 Task: Look for space in Llallagua, Bolivia from 1st July, 2023 to 9th July, 2023 for 2 adults in price range Rs.8000 to Rs.15000. Place can be entire place with 1  bedroom having 1 bed and 1 bathroom. Property type can be house. Booking option can be shelf check-in. Required host language is English.
Action: Mouse moved to (737, 132)
Screenshot: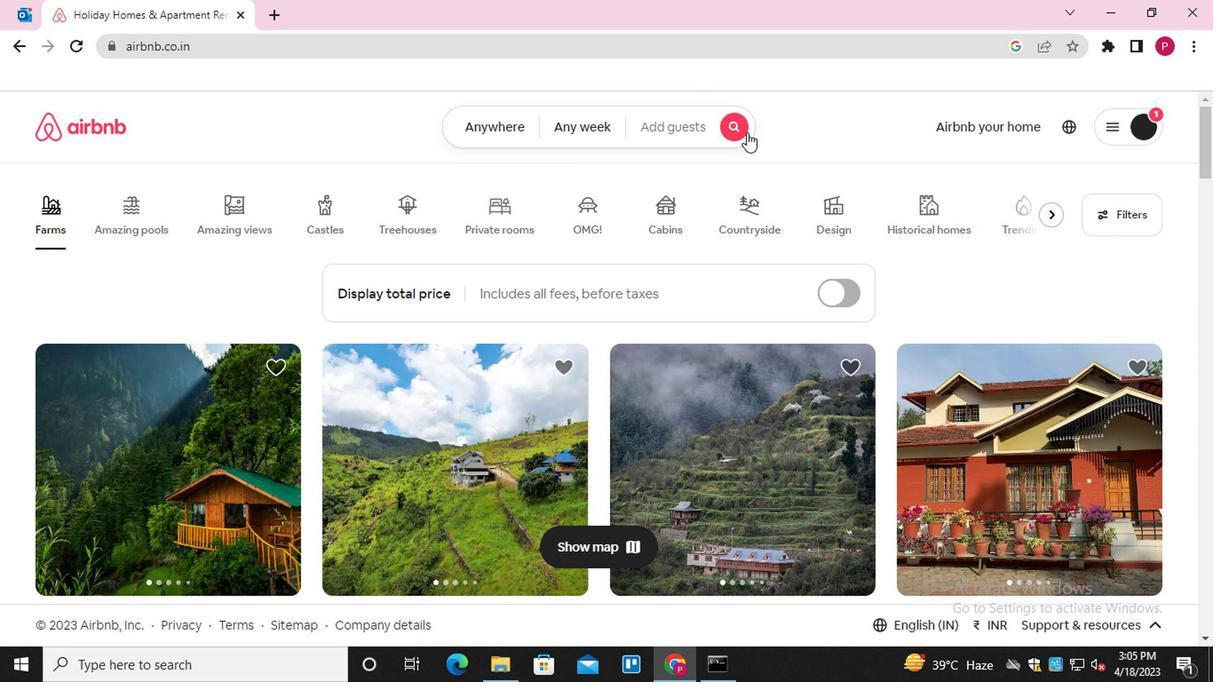 
Action: Mouse pressed left at (737, 132)
Screenshot: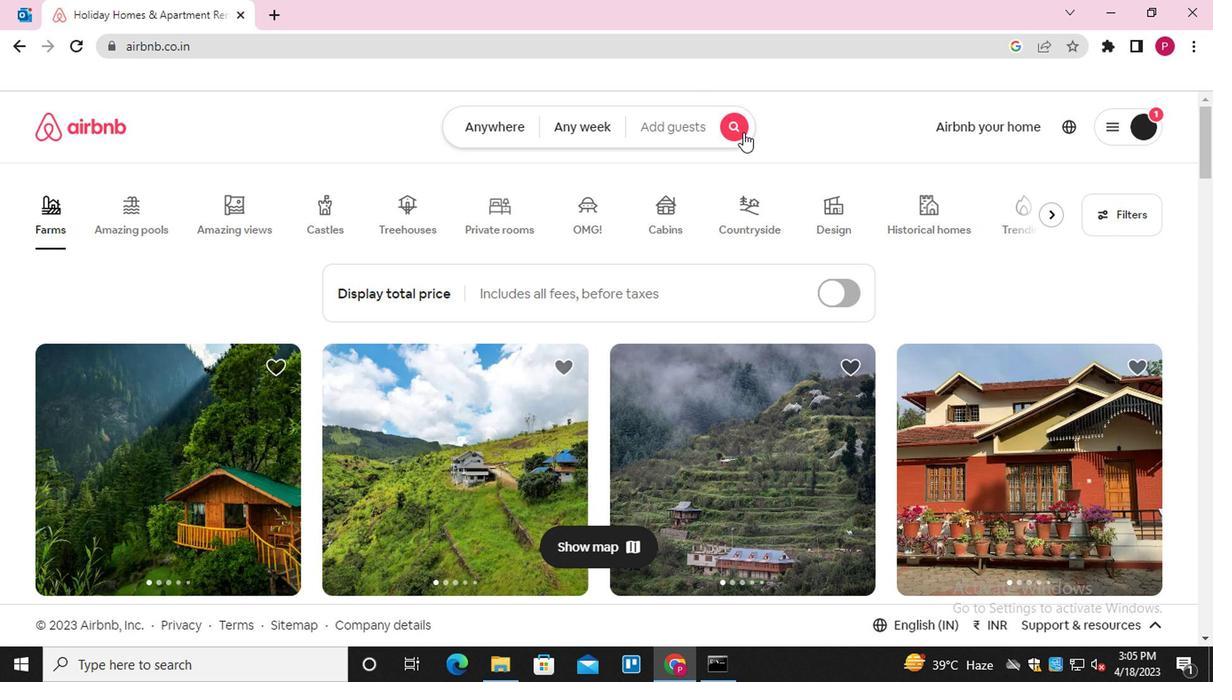 
Action: Mouse moved to (327, 206)
Screenshot: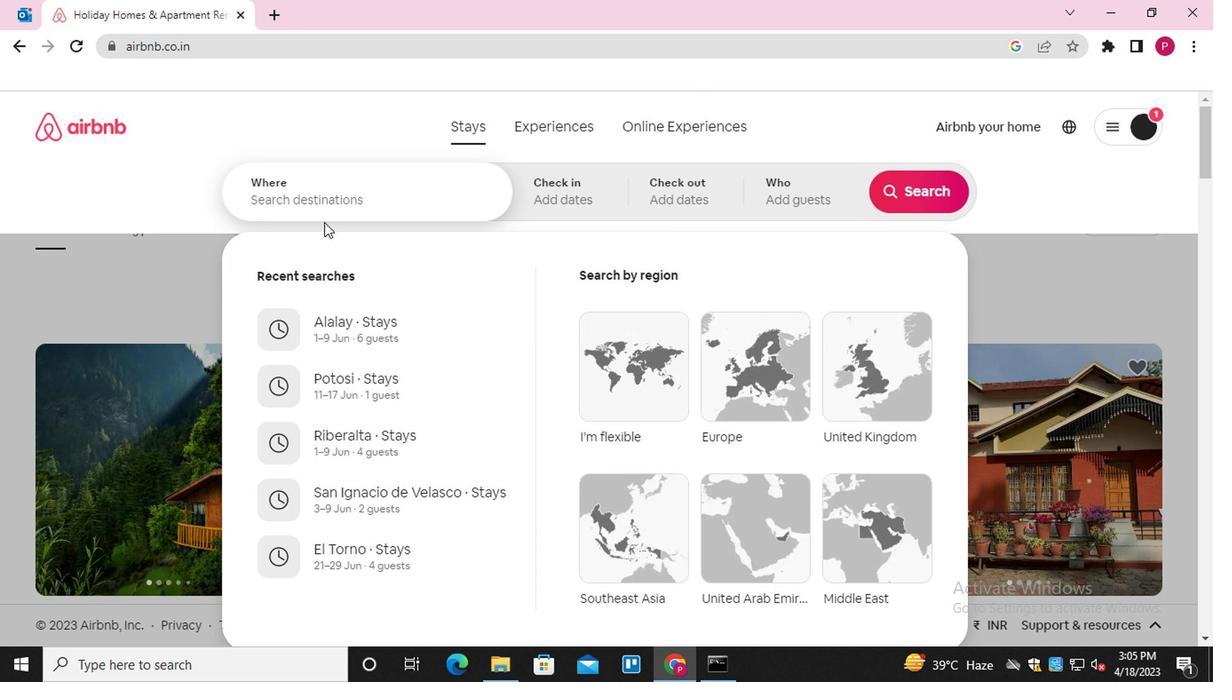 
Action: Mouse pressed left at (327, 206)
Screenshot: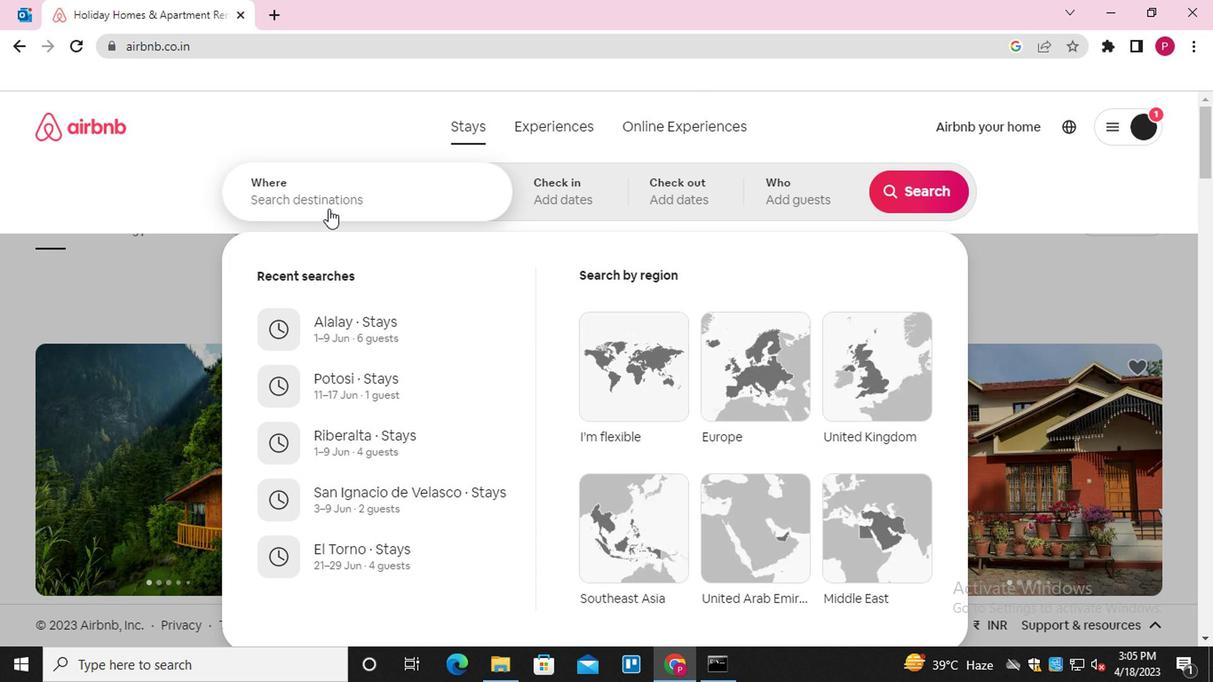 
Action: Key pressed <Key.shift>LLALLA
Screenshot: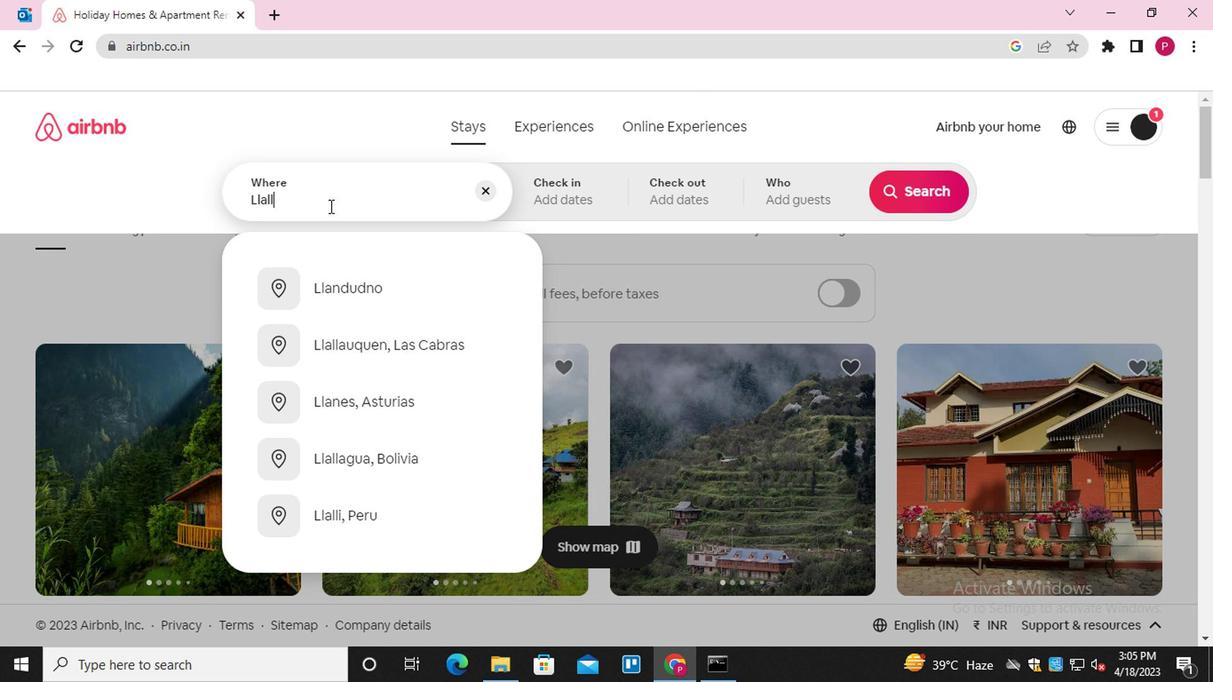 
Action: Mouse moved to (408, 346)
Screenshot: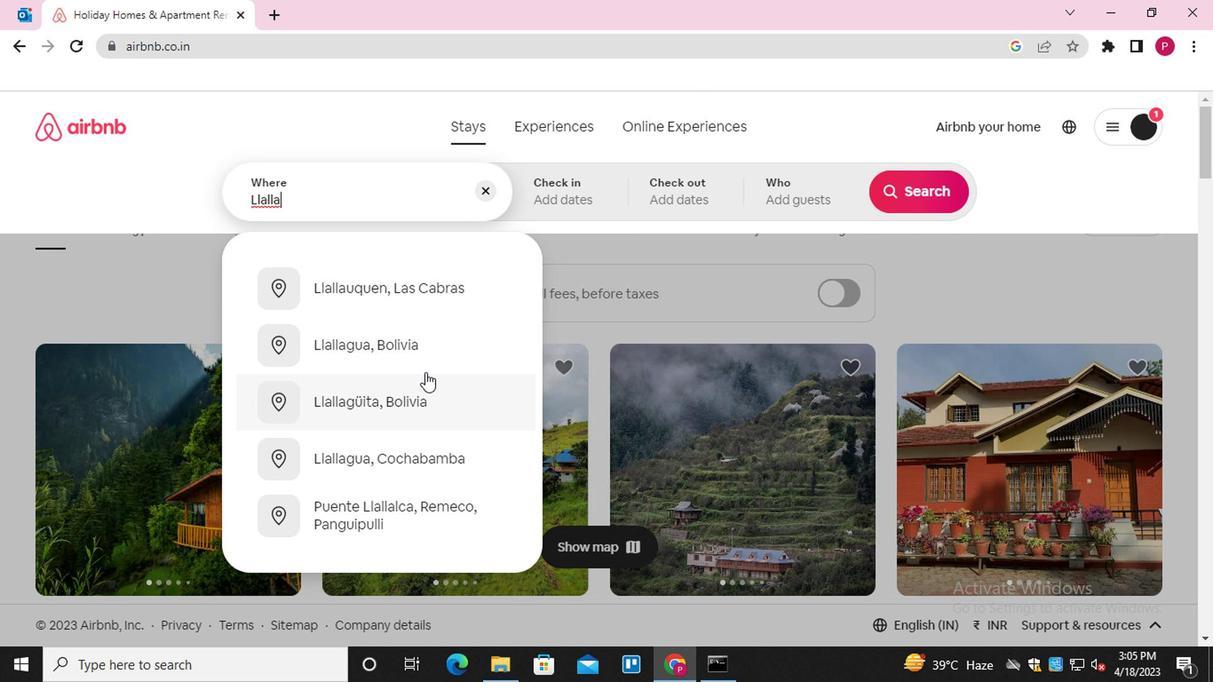 
Action: Mouse pressed left at (408, 346)
Screenshot: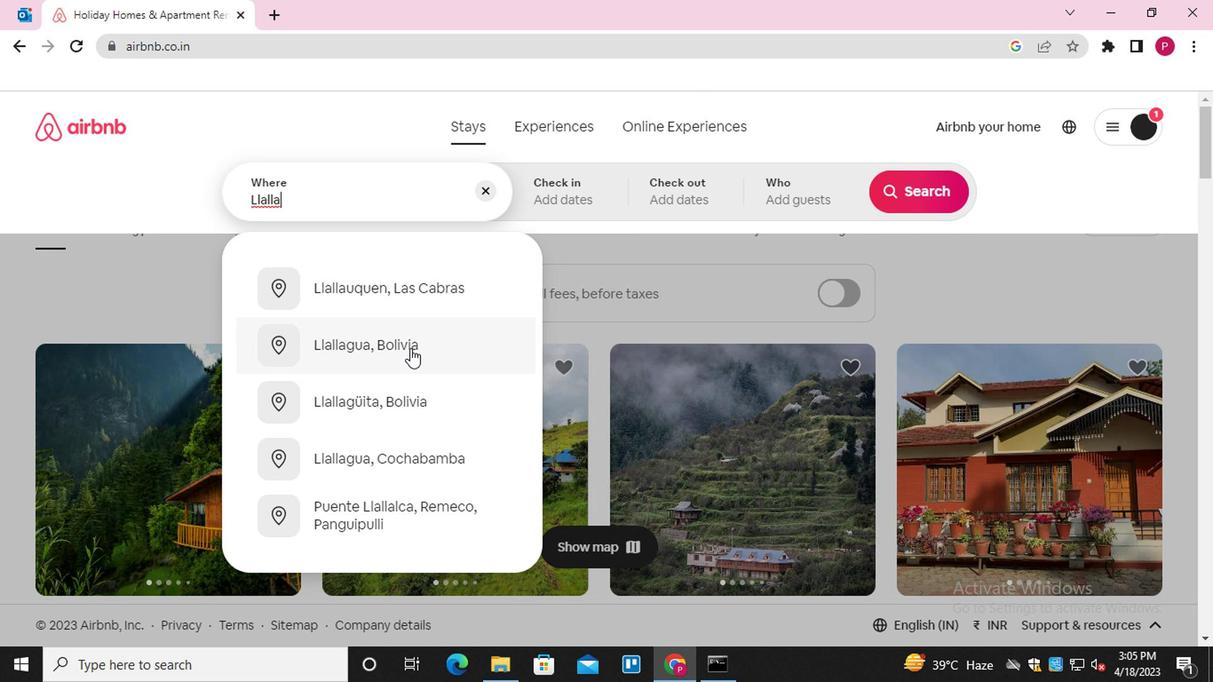 
Action: Mouse moved to (912, 334)
Screenshot: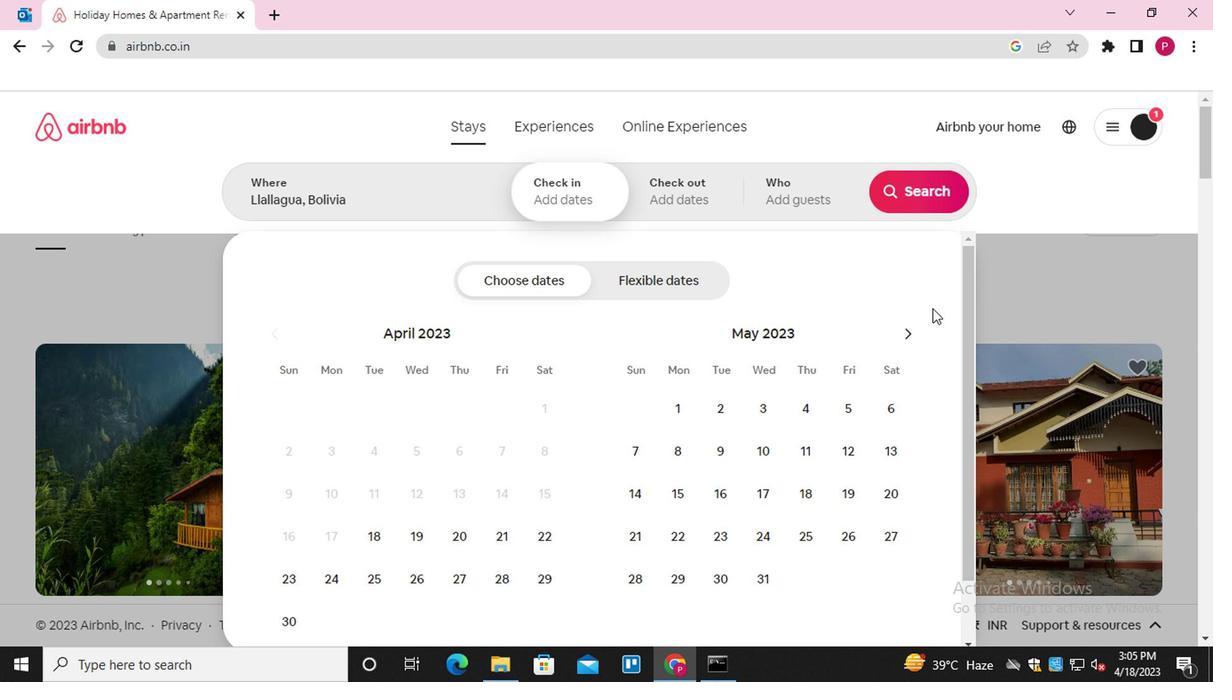 
Action: Mouse pressed left at (912, 334)
Screenshot: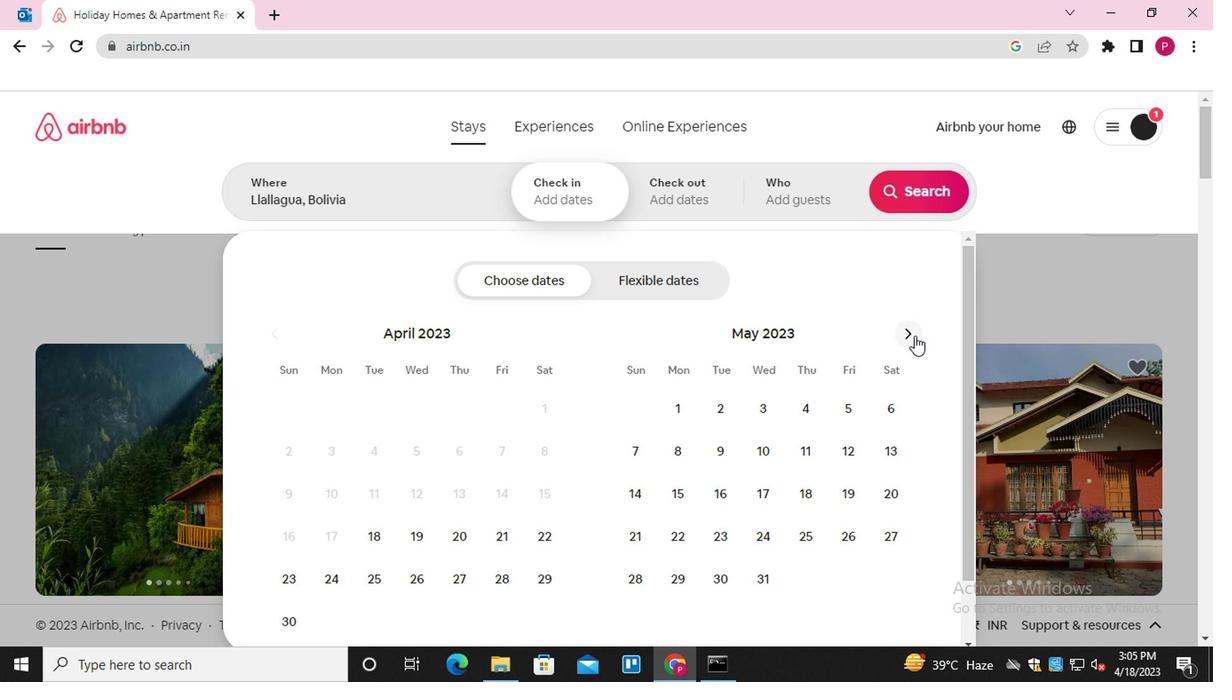 
Action: Mouse pressed left at (912, 334)
Screenshot: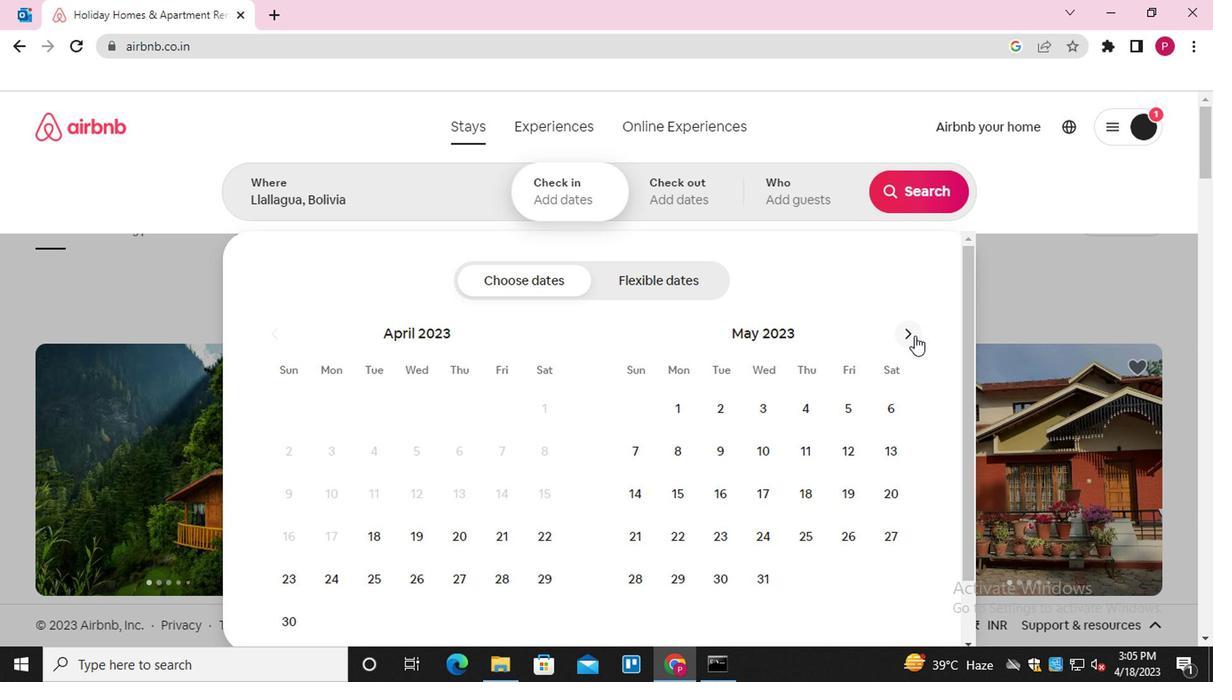 
Action: Mouse moved to (881, 403)
Screenshot: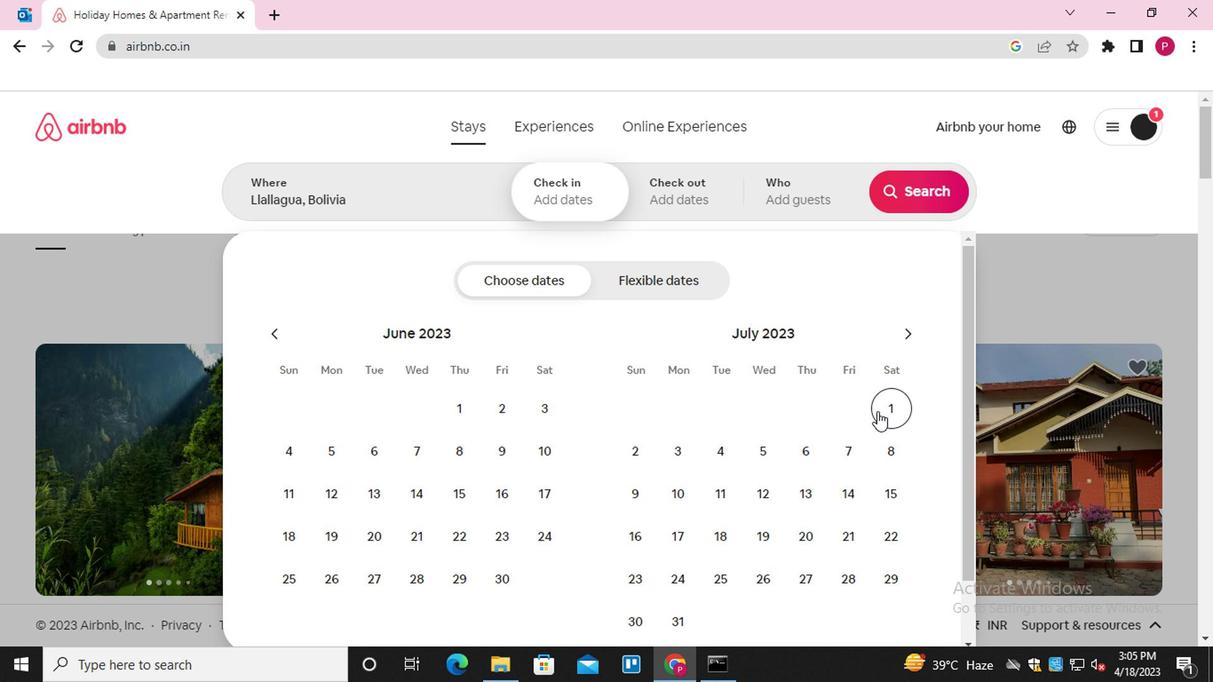 
Action: Mouse pressed left at (881, 403)
Screenshot: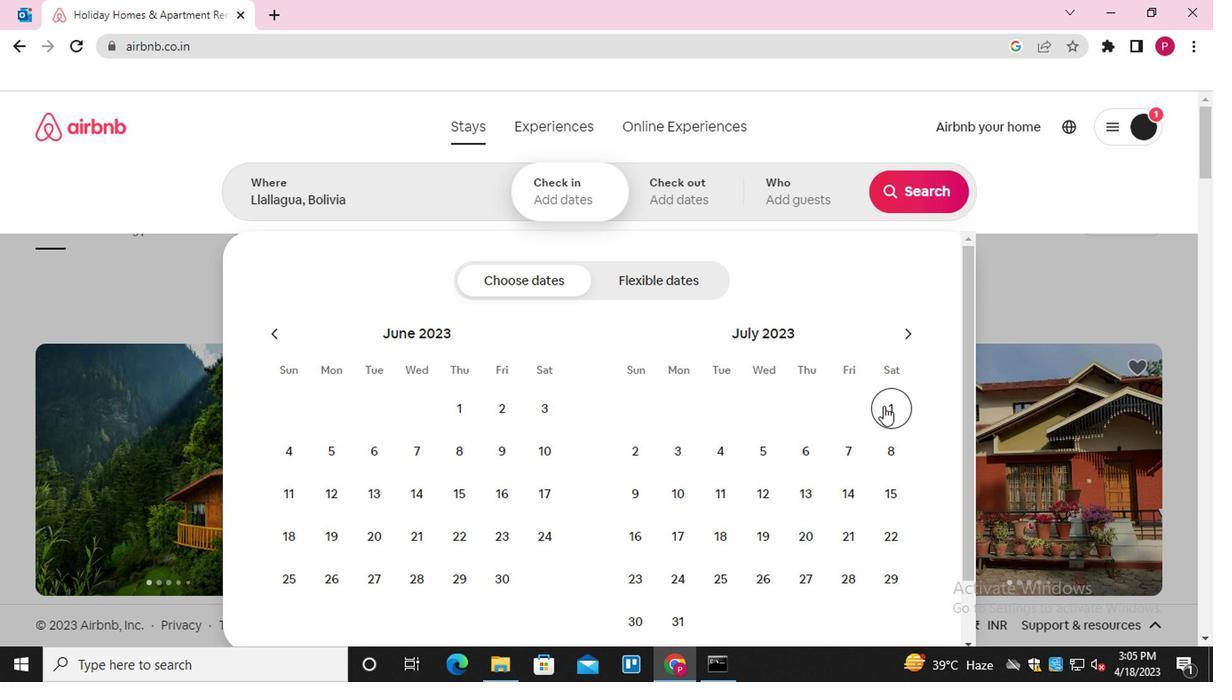 
Action: Mouse moved to (631, 490)
Screenshot: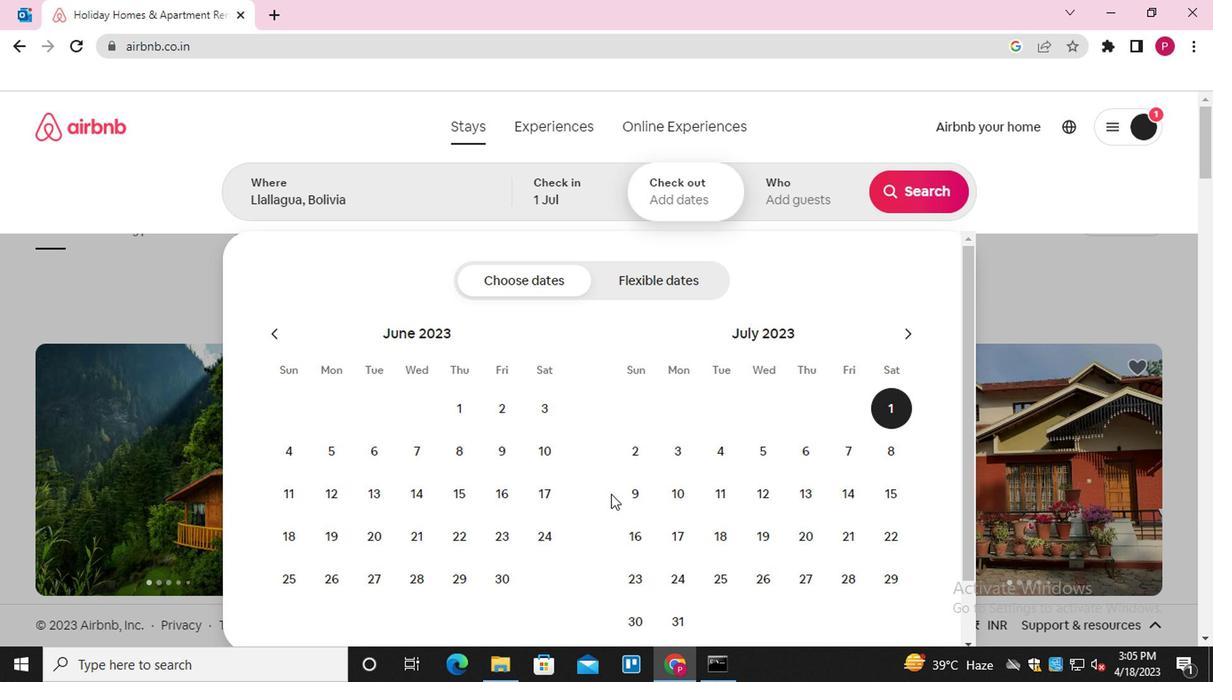 
Action: Mouse pressed left at (631, 490)
Screenshot: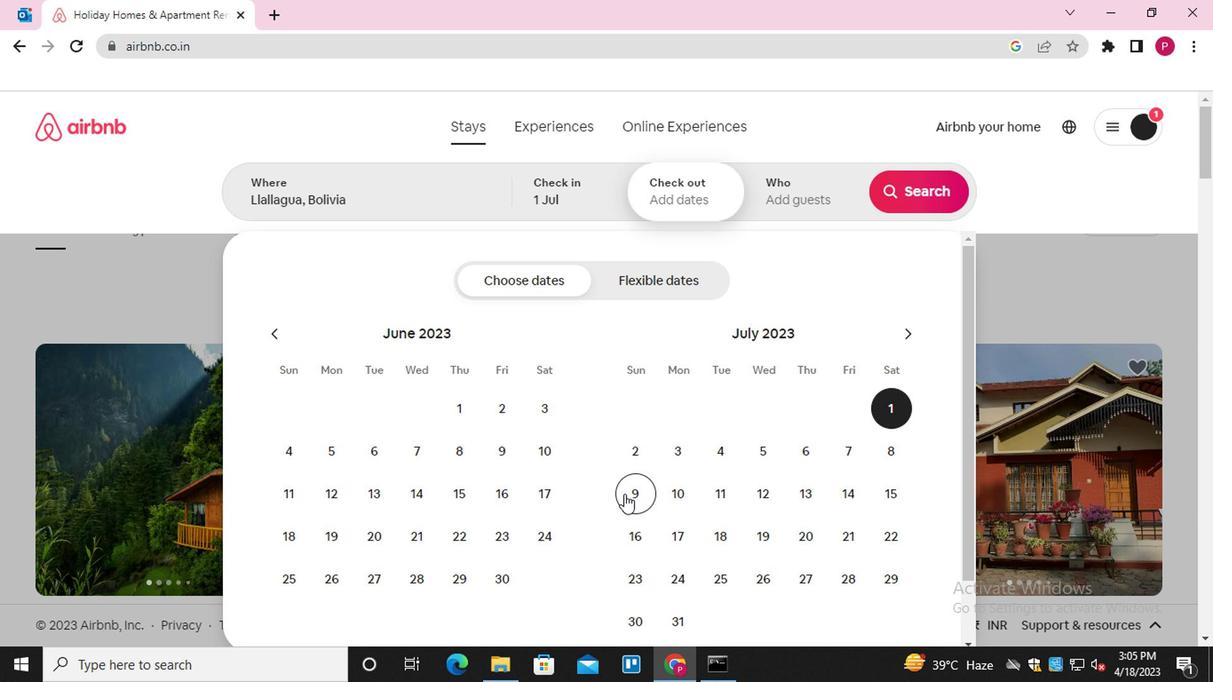 
Action: Mouse moved to (797, 208)
Screenshot: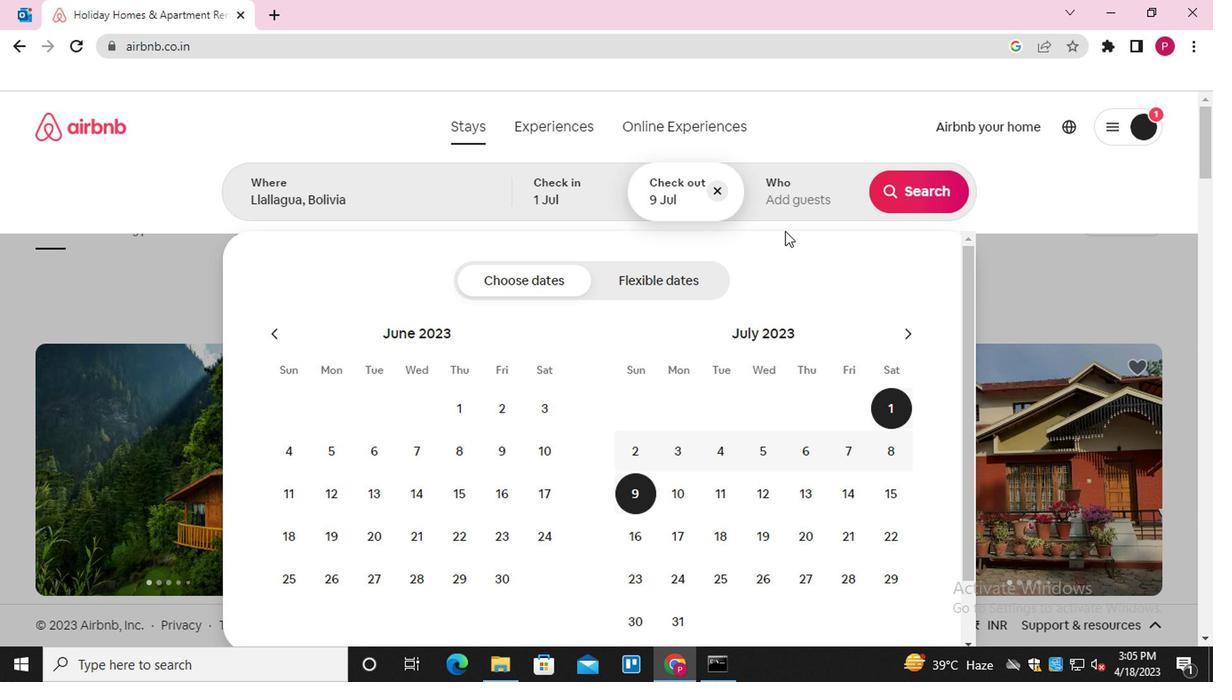 
Action: Mouse pressed left at (797, 208)
Screenshot: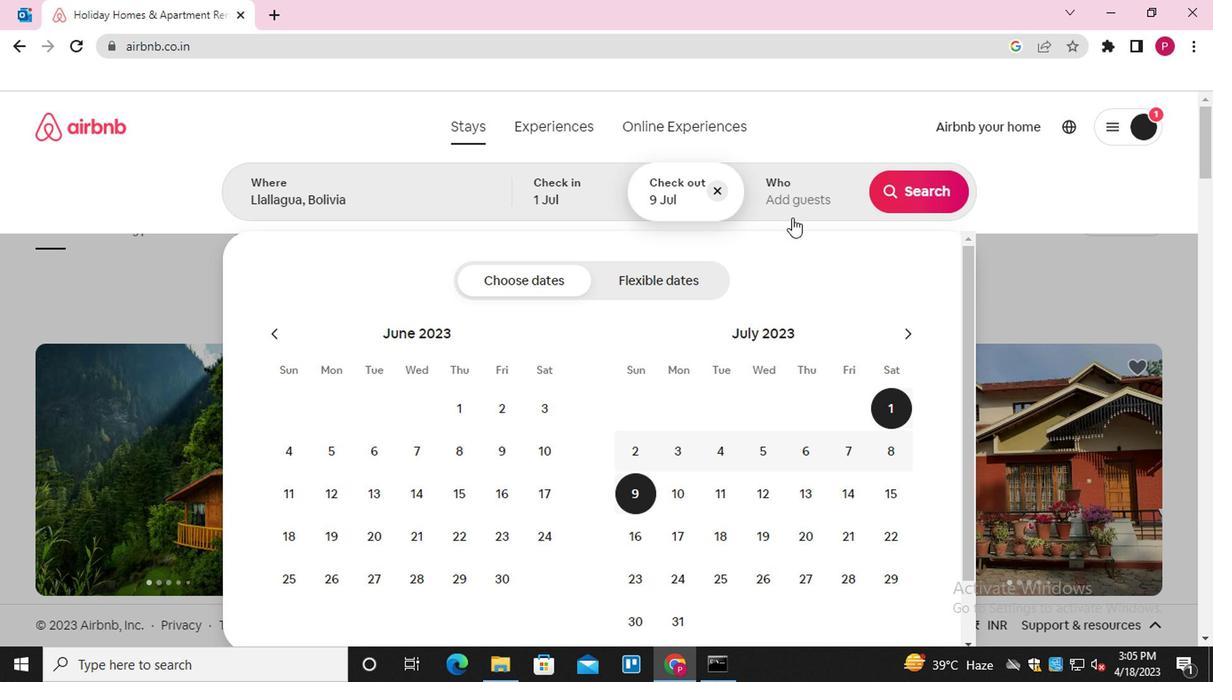 
Action: Mouse moved to (919, 282)
Screenshot: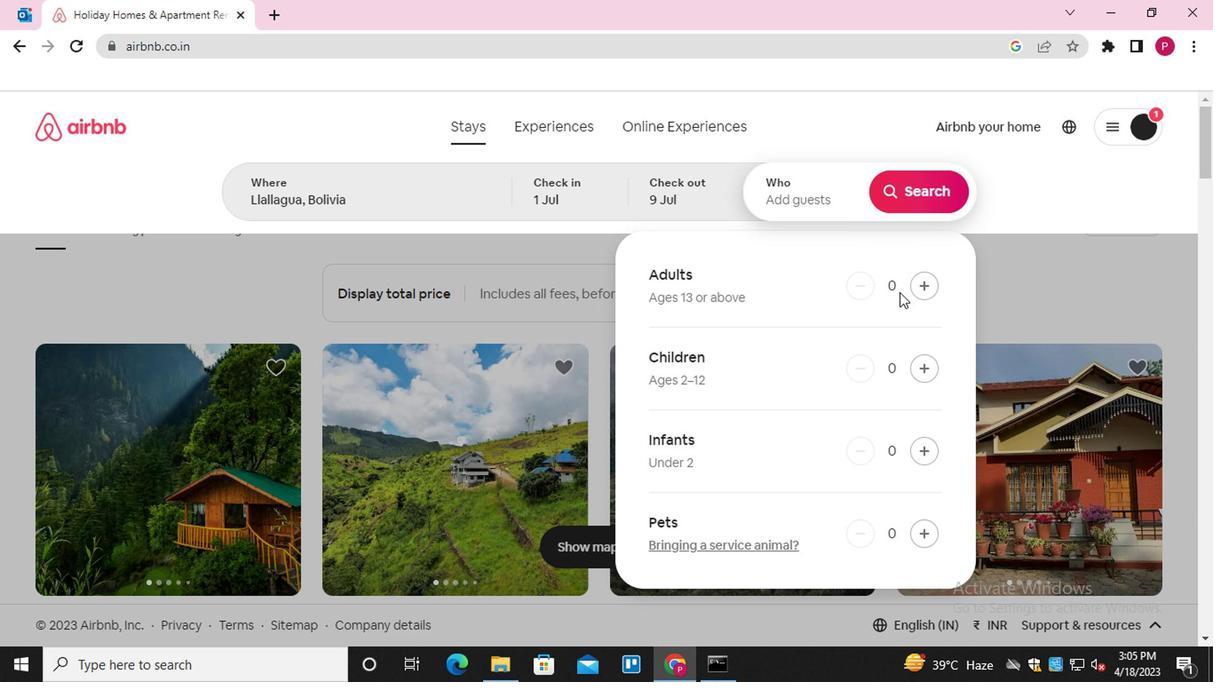 
Action: Mouse pressed left at (919, 282)
Screenshot: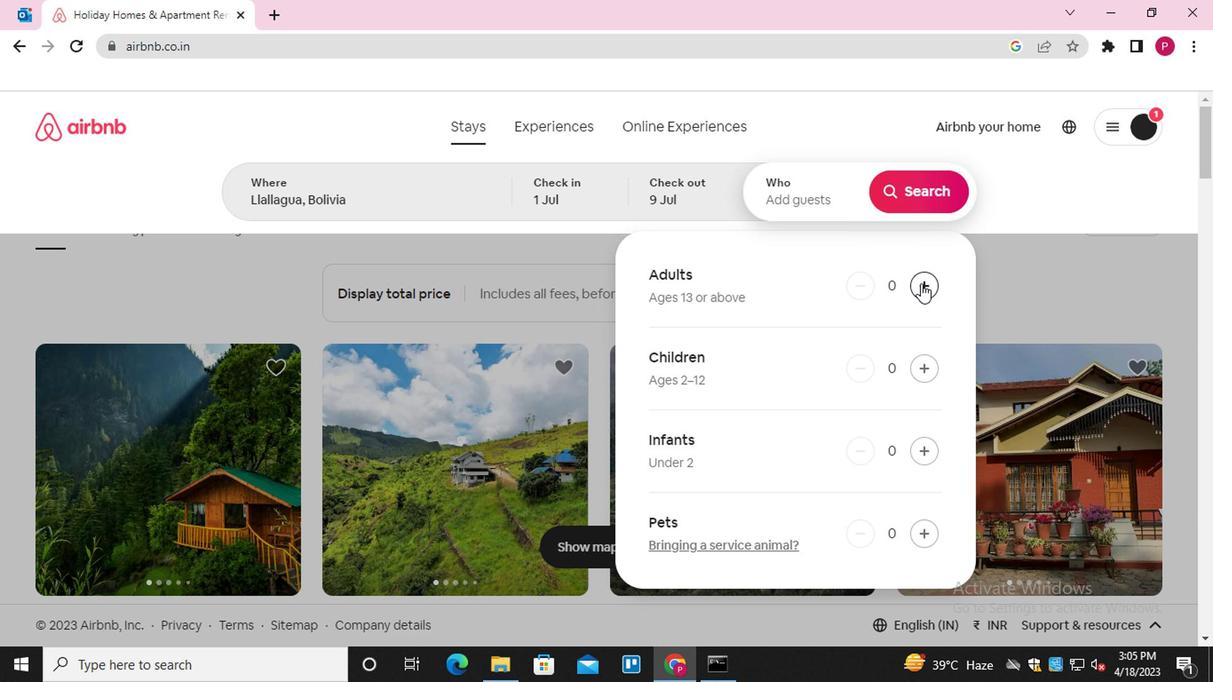 
Action: Mouse pressed left at (919, 282)
Screenshot: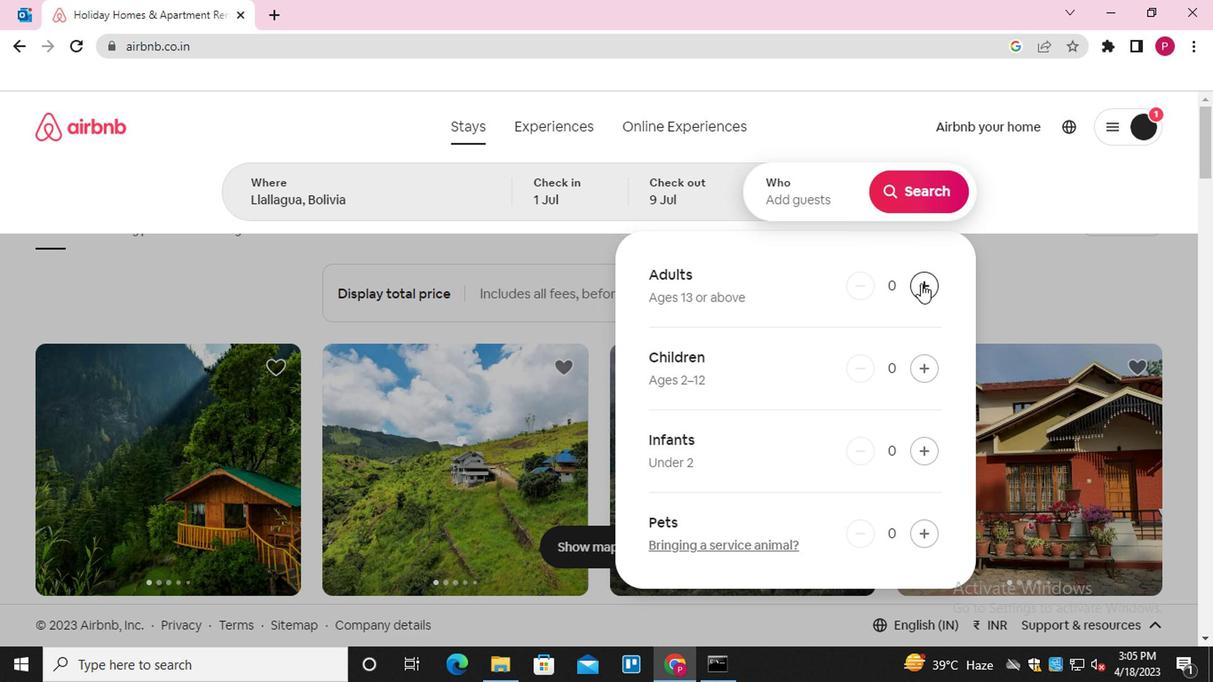 
Action: Mouse moved to (921, 199)
Screenshot: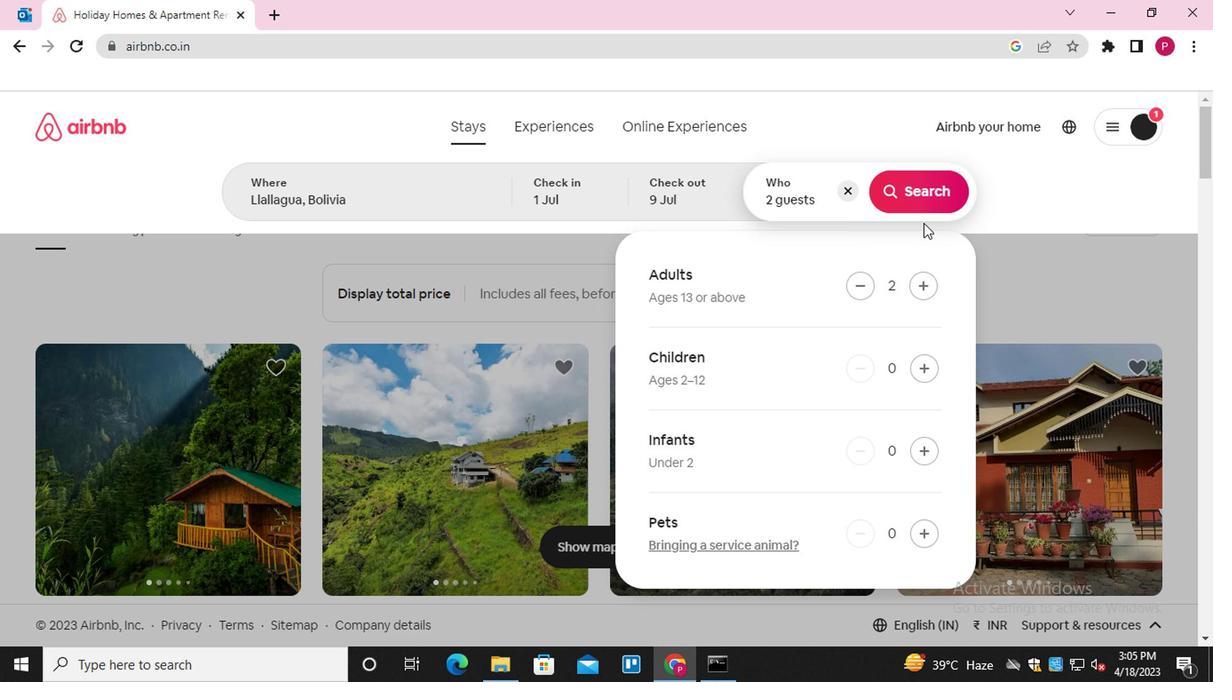 
Action: Mouse pressed left at (921, 199)
Screenshot: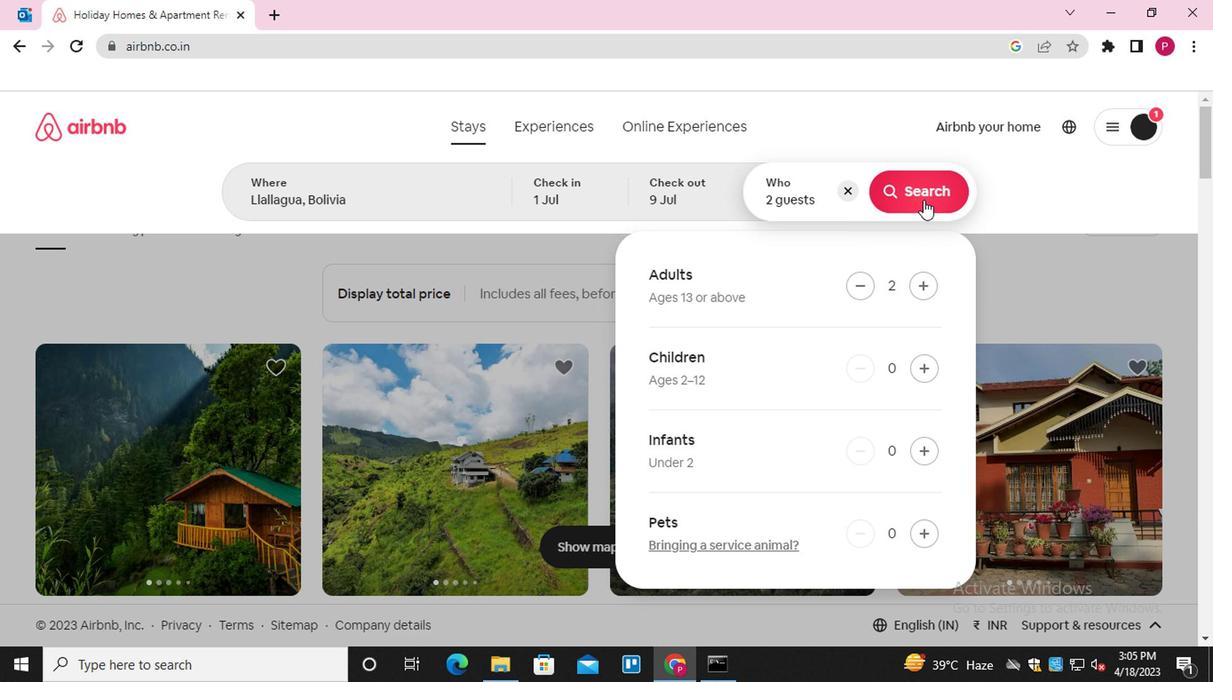 
Action: Mouse moved to (1116, 190)
Screenshot: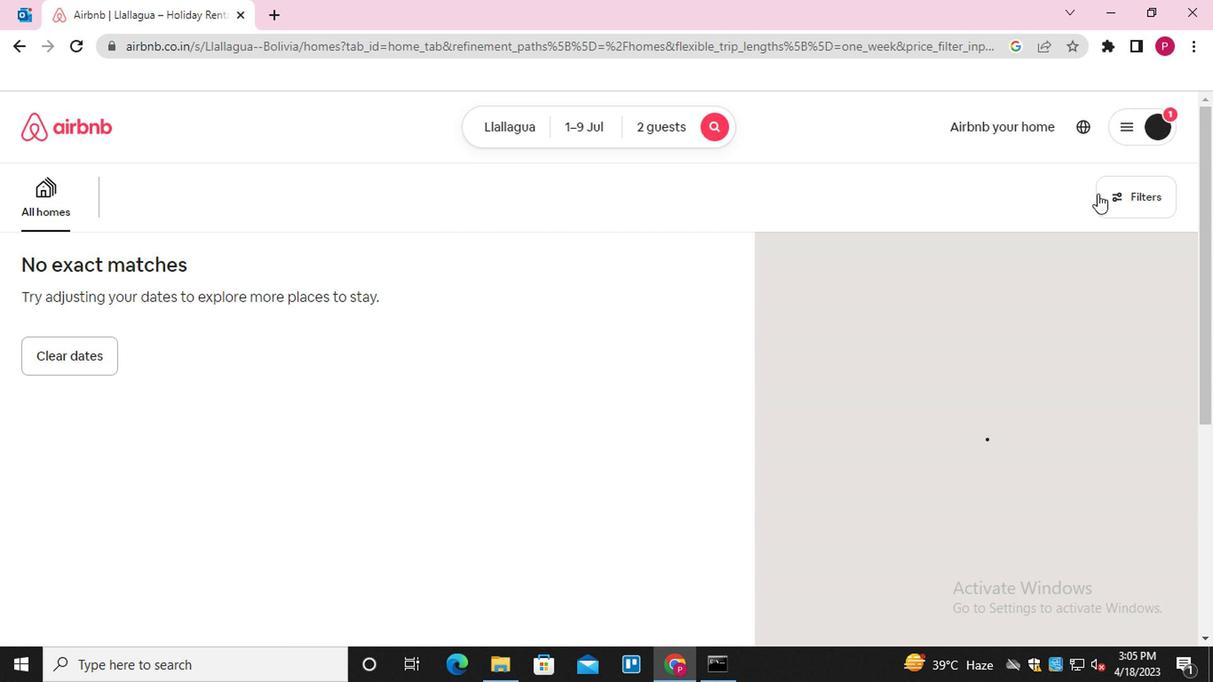 
Action: Mouse pressed left at (1116, 190)
Screenshot: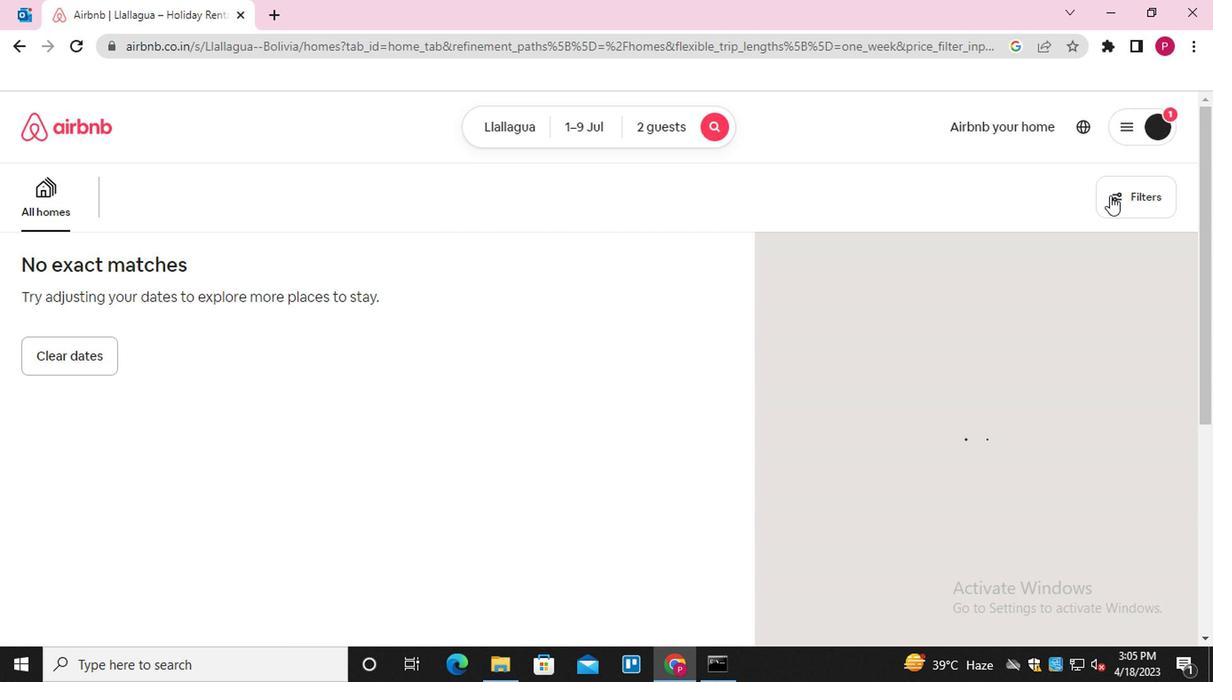 
Action: Mouse moved to (422, 307)
Screenshot: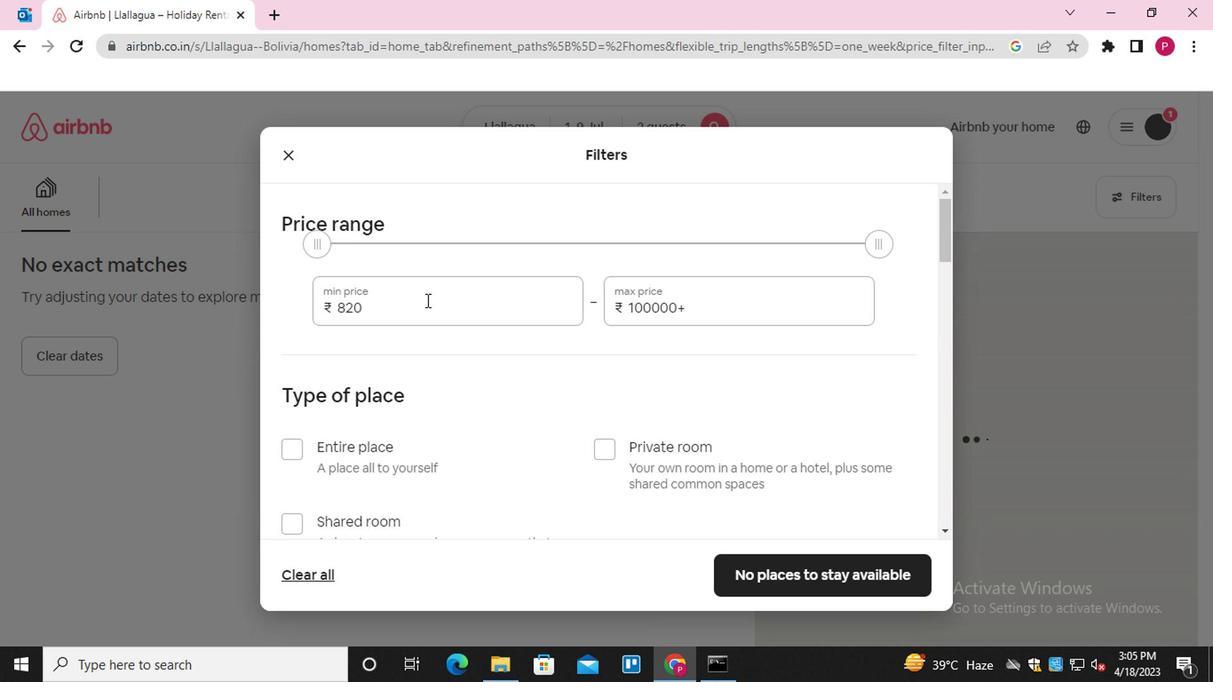 
Action: Mouse pressed left at (422, 307)
Screenshot: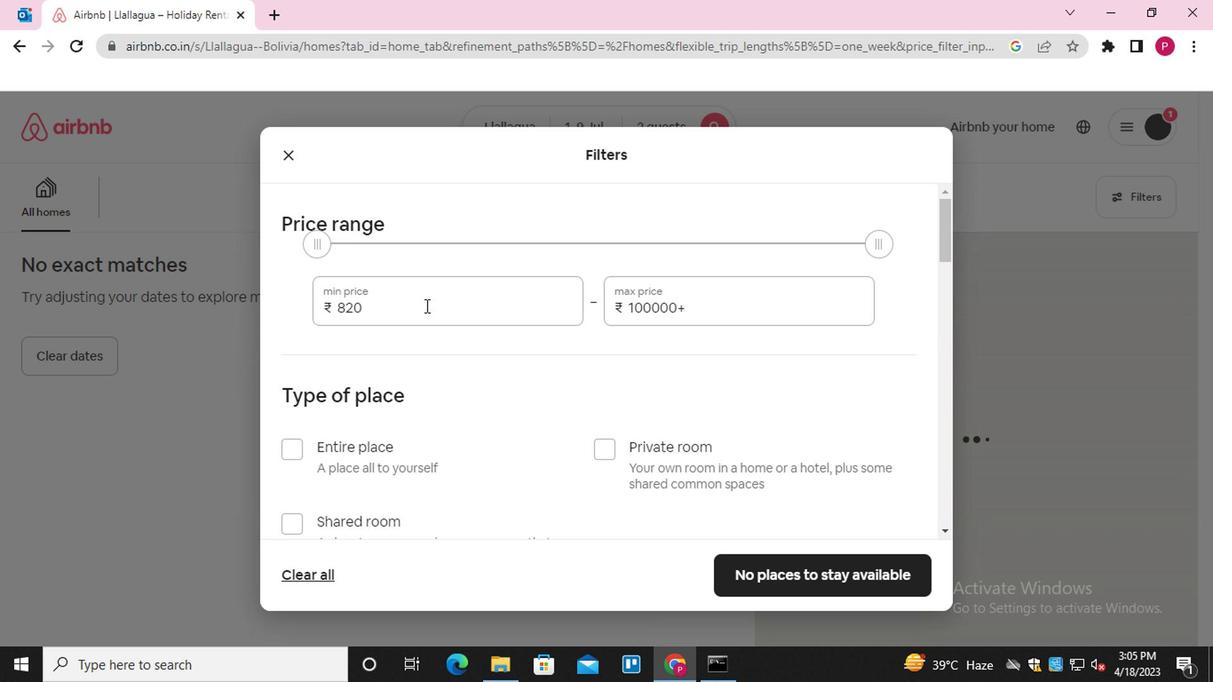 
Action: Mouse pressed left at (422, 307)
Screenshot: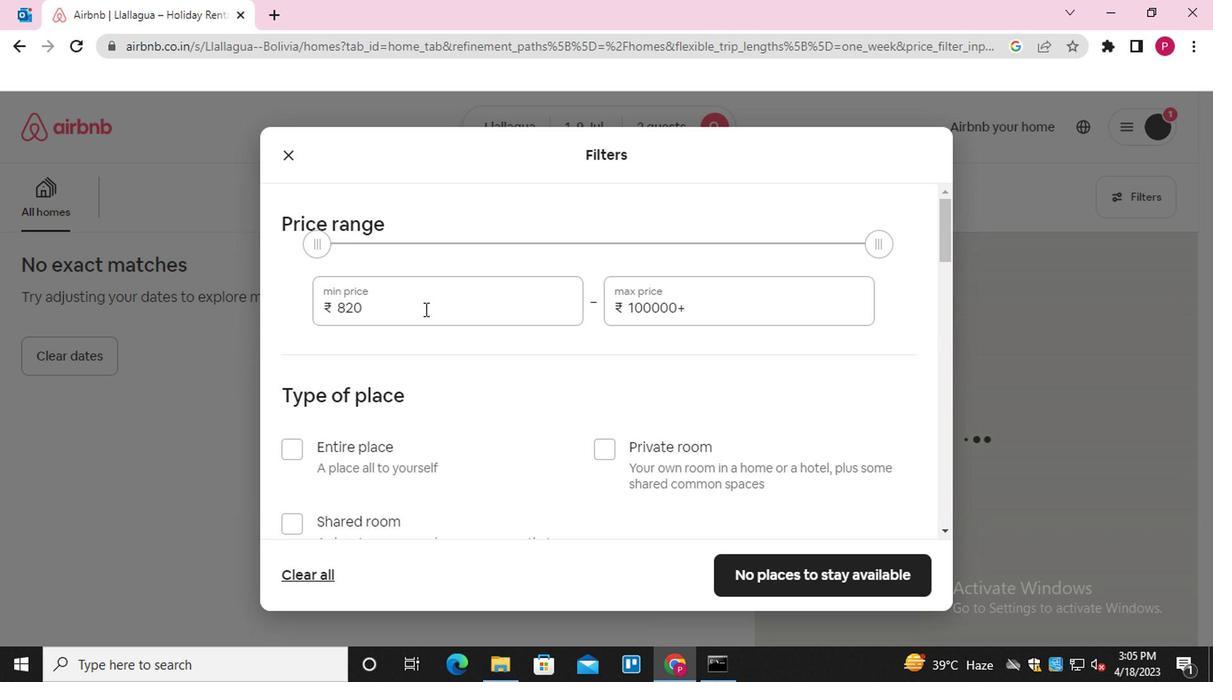 
Action: Key pressed 8000<Key.tab>15000
Screenshot: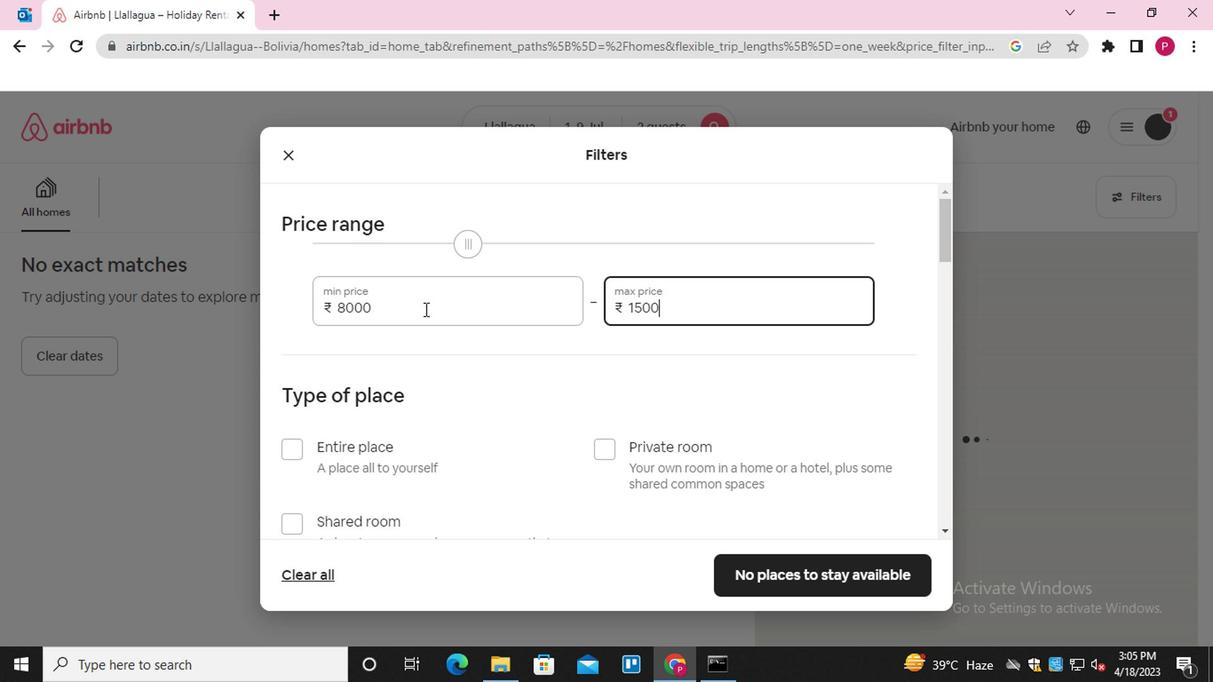
Action: Mouse scrolled (422, 307) with delta (0, 0)
Screenshot: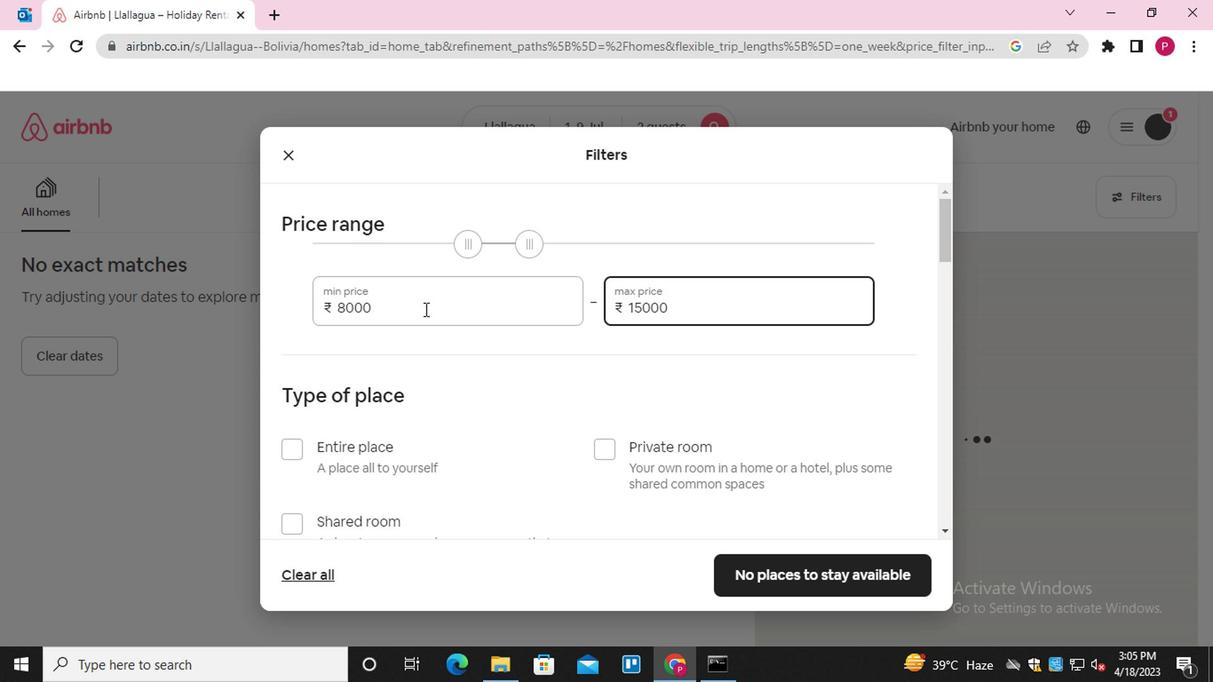 
Action: Mouse moved to (424, 312)
Screenshot: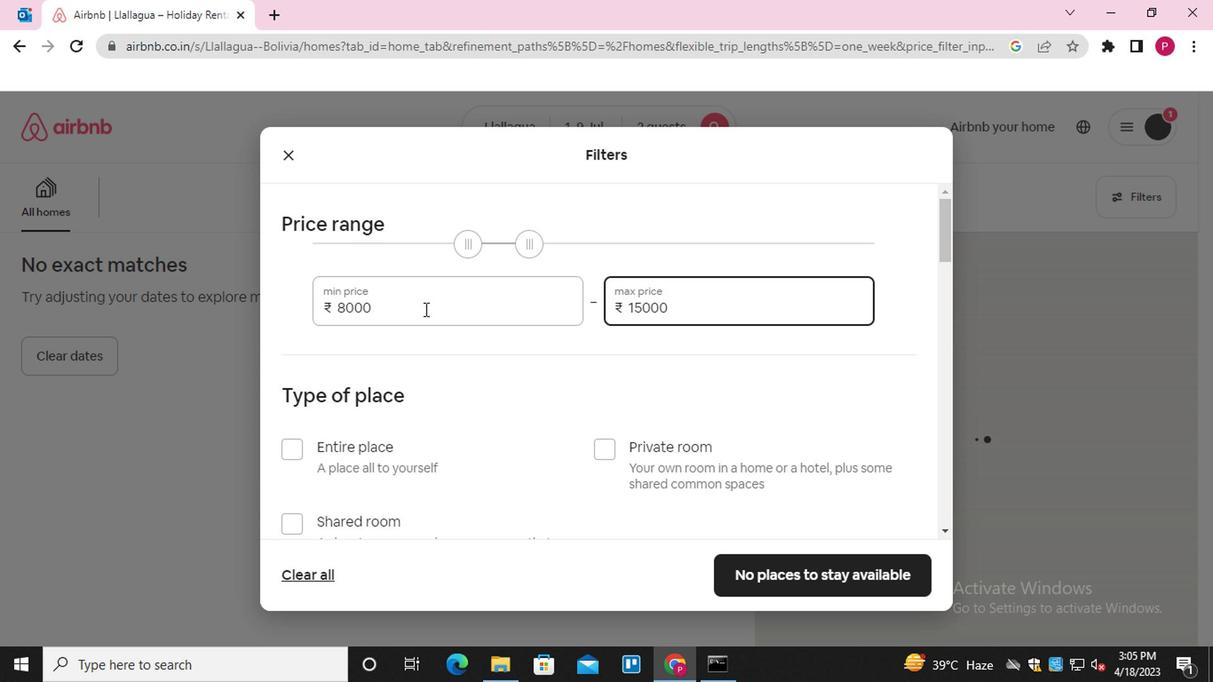 
Action: Mouse scrolled (424, 312) with delta (0, 0)
Screenshot: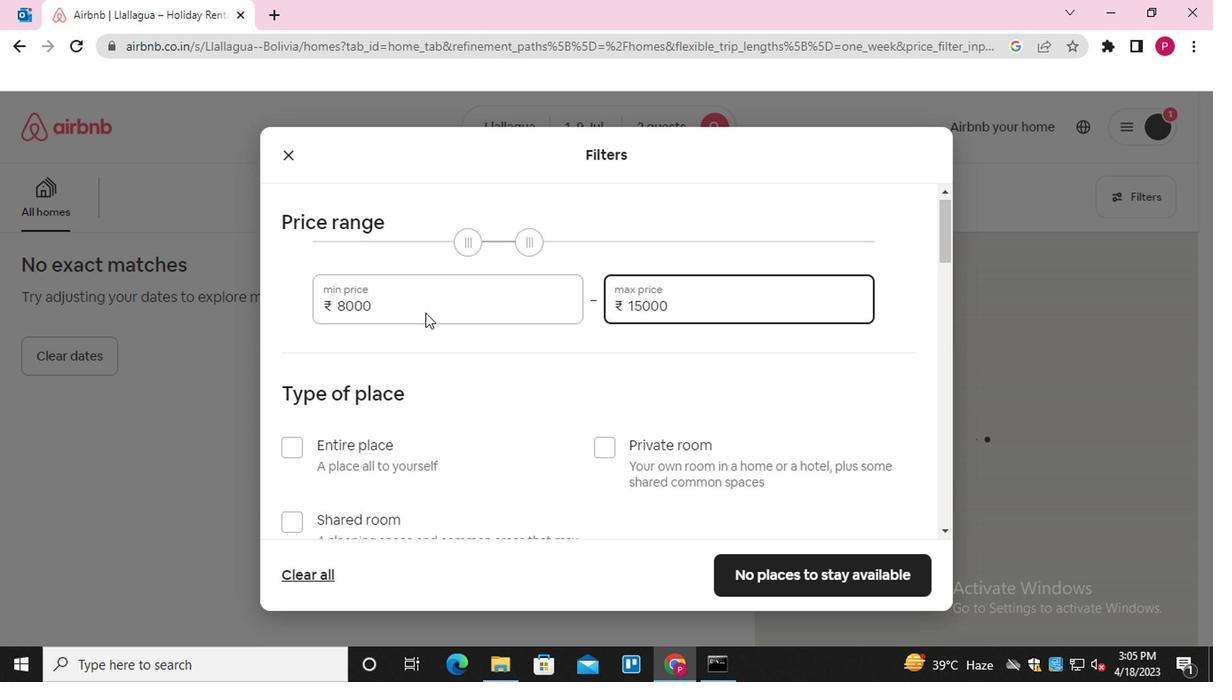 
Action: Mouse moved to (304, 267)
Screenshot: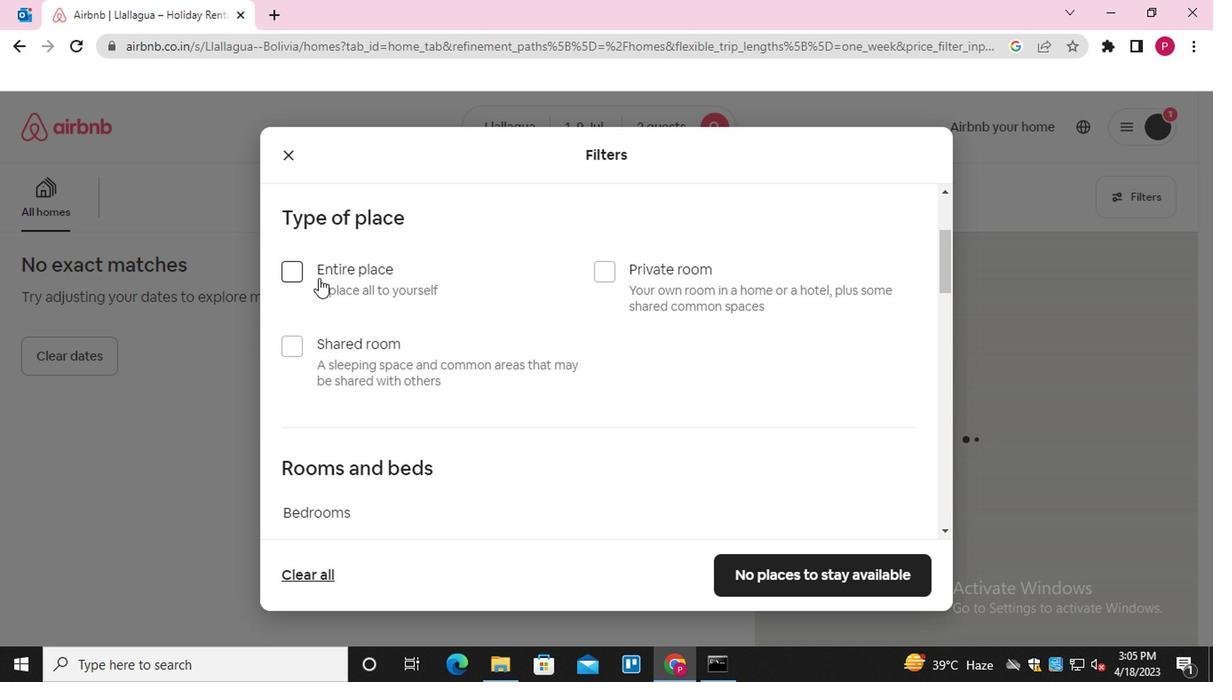 
Action: Mouse pressed left at (304, 267)
Screenshot: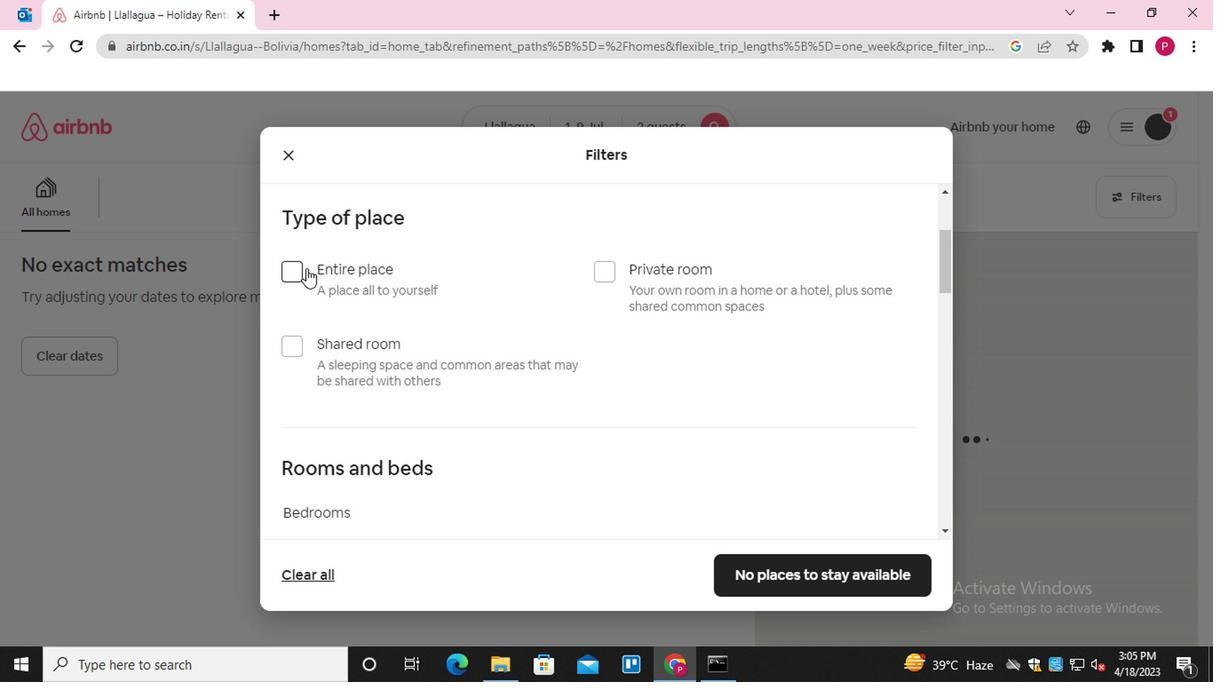 
Action: Mouse moved to (379, 413)
Screenshot: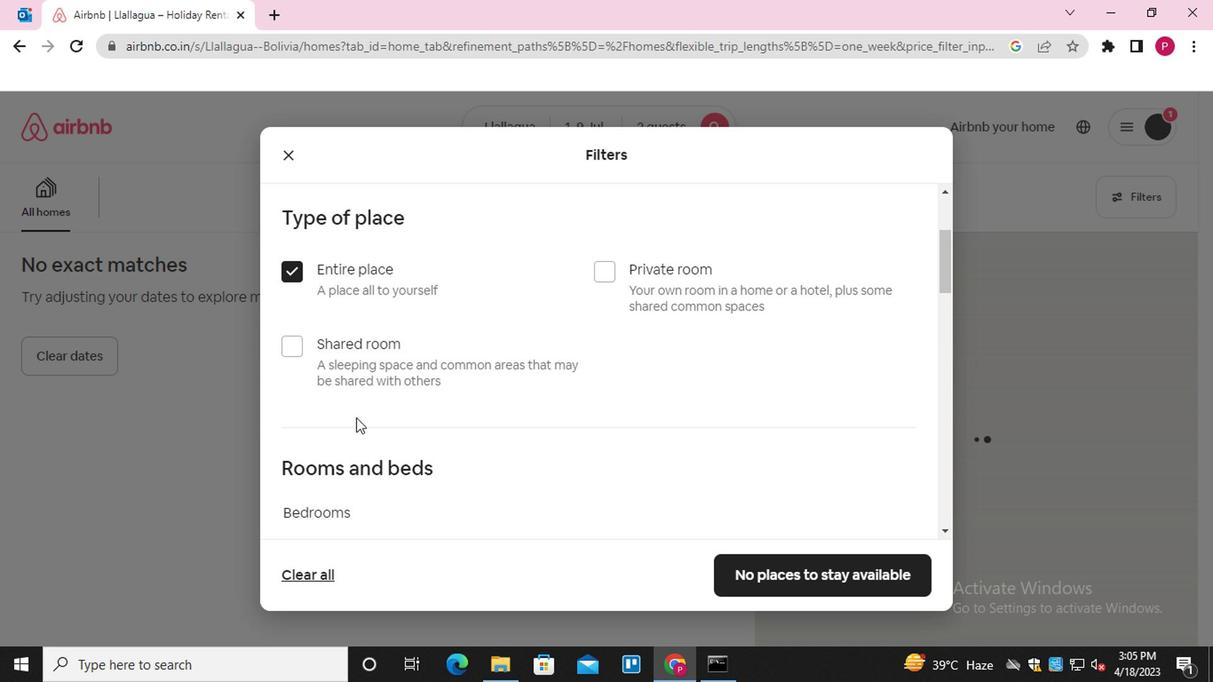 
Action: Mouse scrolled (379, 412) with delta (0, -1)
Screenshot: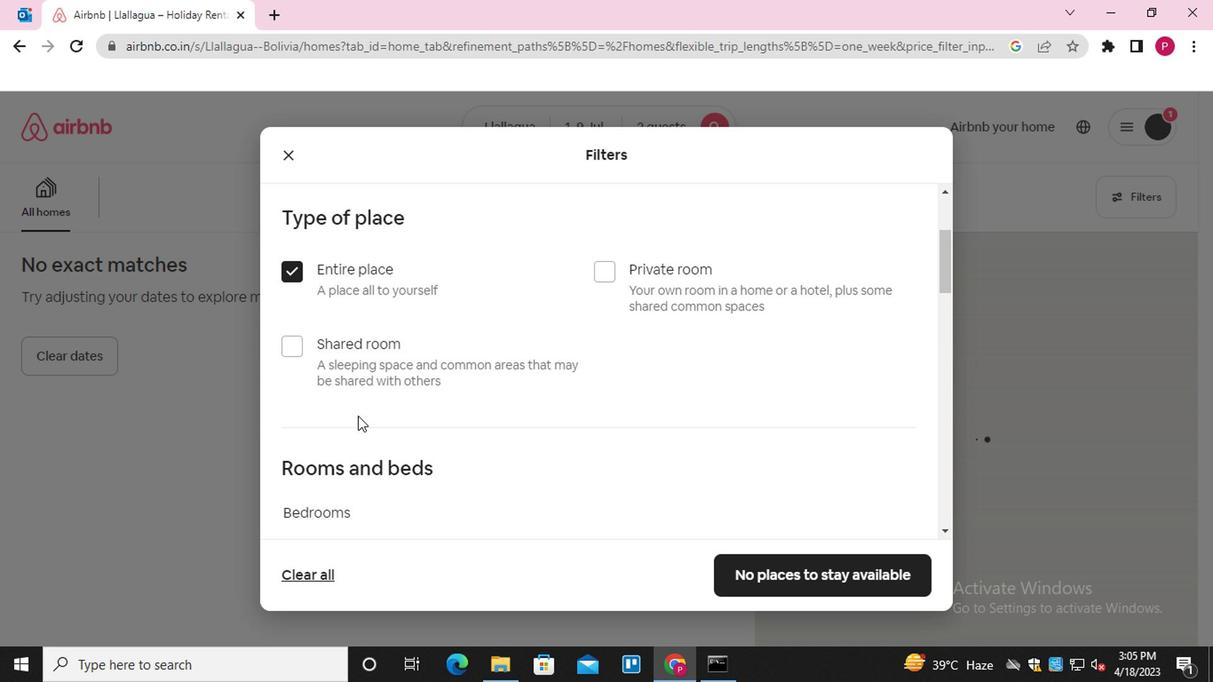 
Action: Mouse scrolled (379, 412) with delta (0, -1)
Screenshot: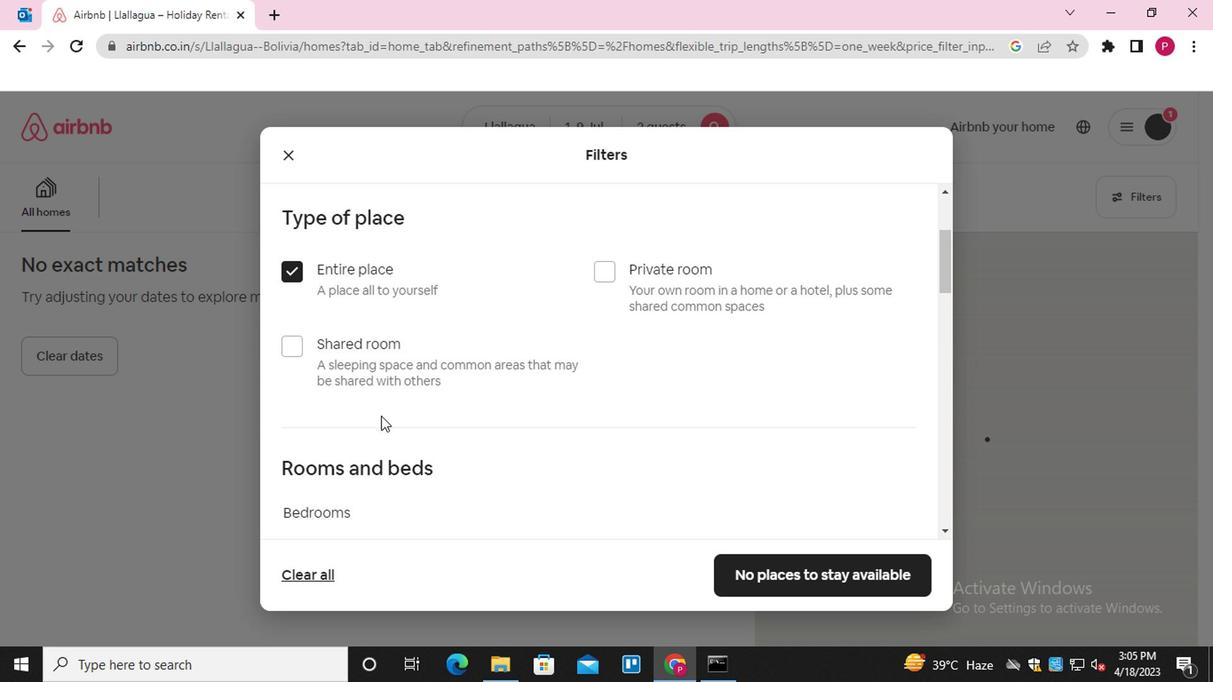 
Action: Mouse scrolled (379, 412) with delta (0, -1)
Screenshot: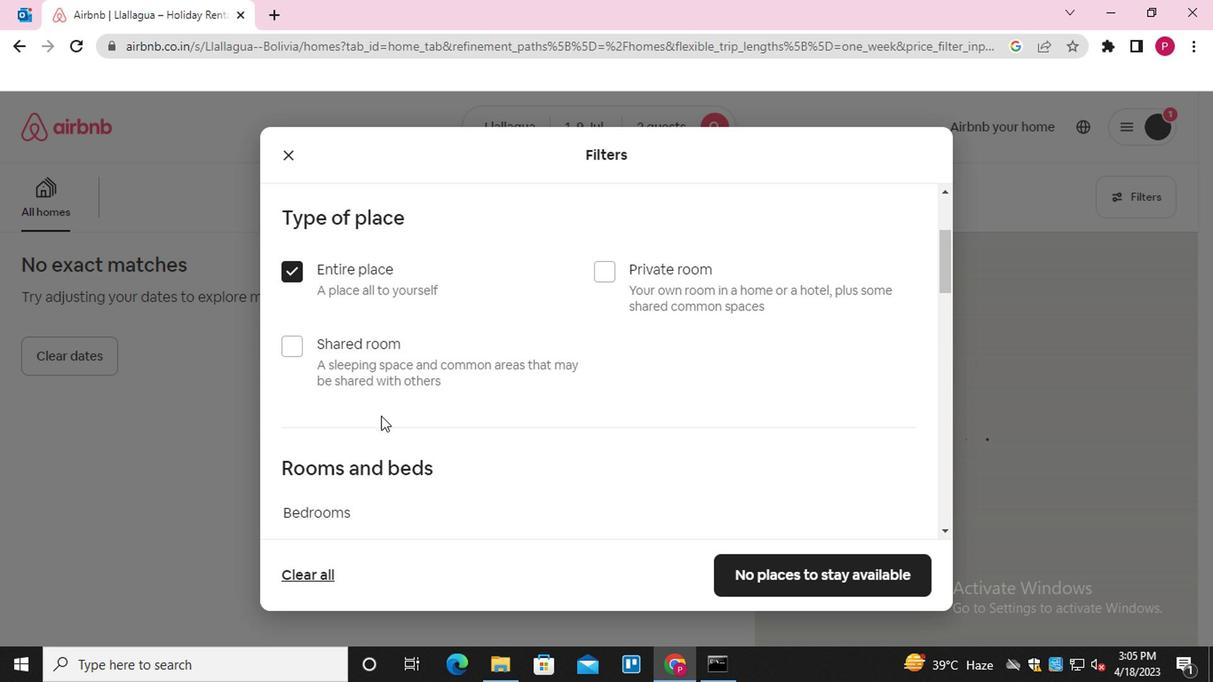 
Action: Mouse moved to (388, 301)
Screenshot: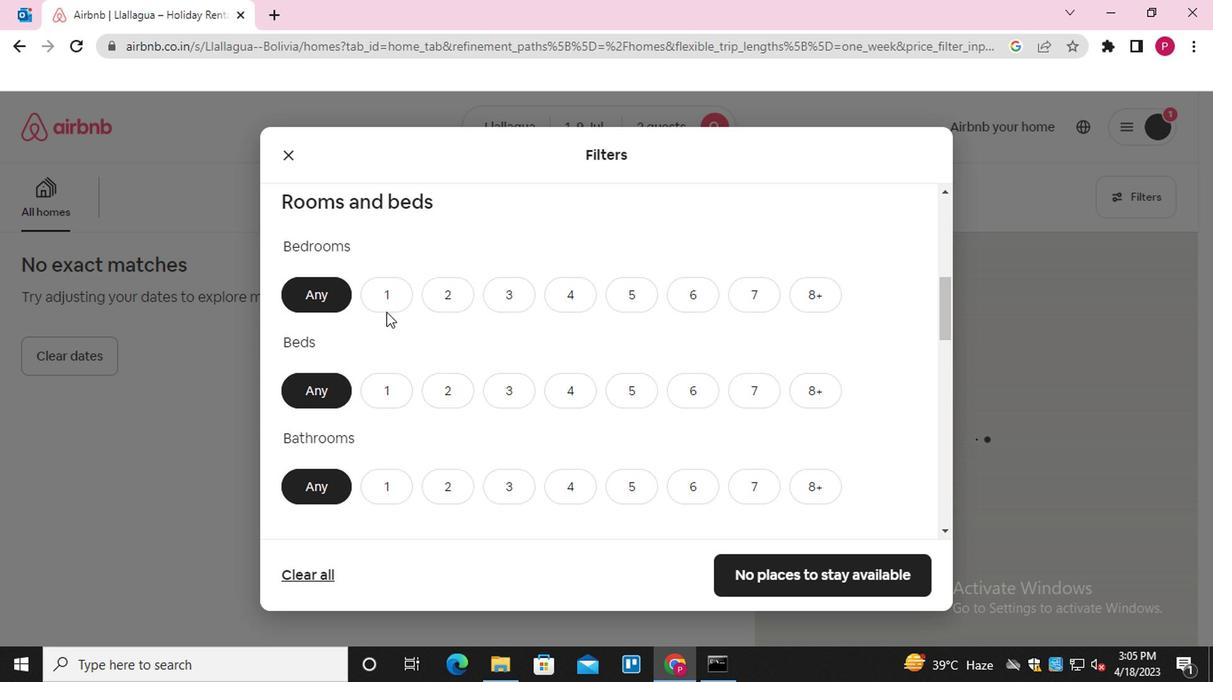 
Action: Mouse pressed left at (388, 301)
Screenshot: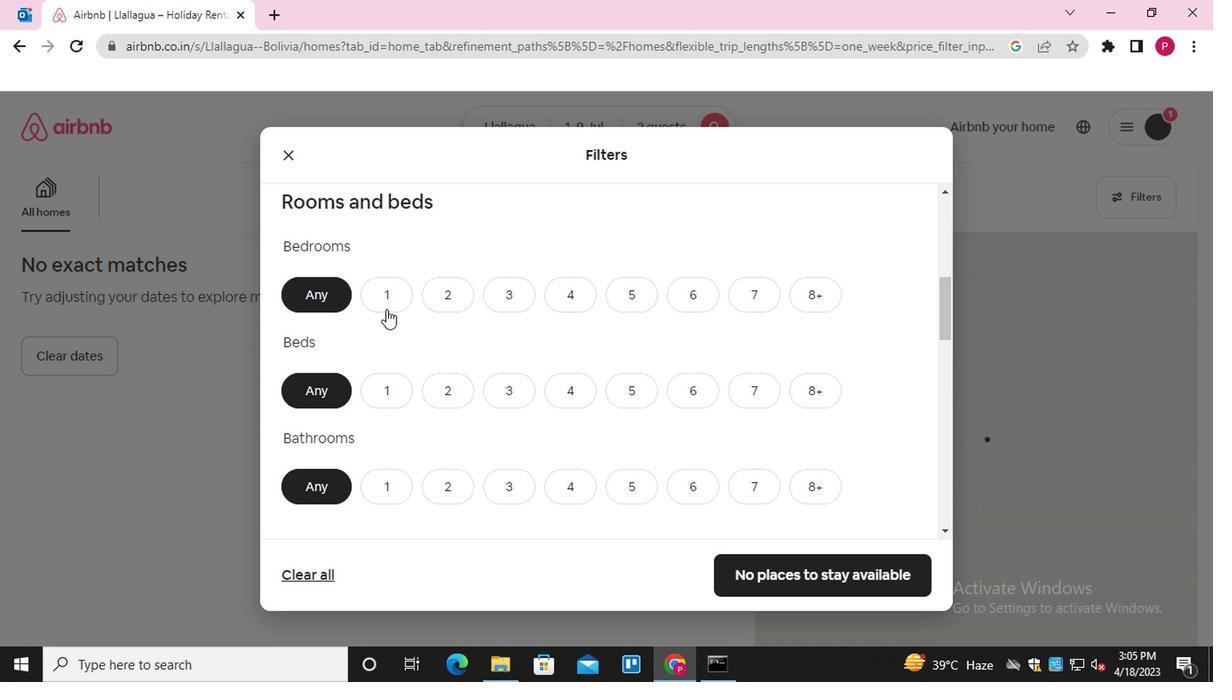 
Action: Mouse moved to (382, 390)
Screenshot: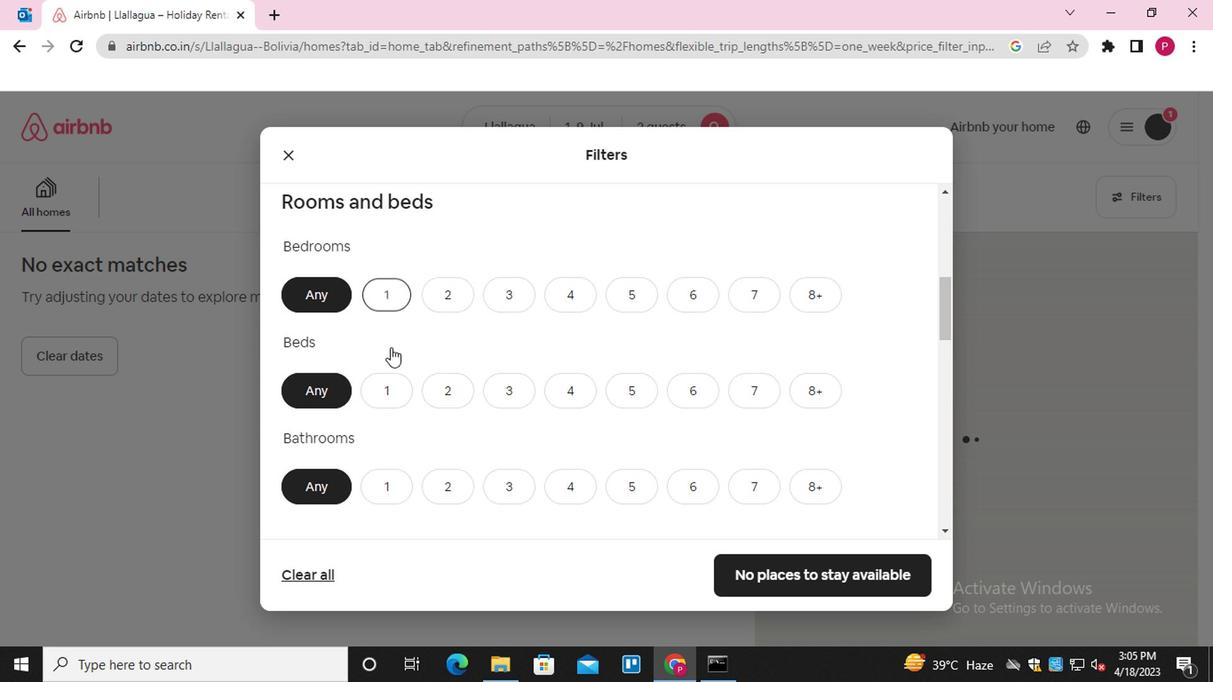 
Action: Mouse pressed left at (382, 390)
Screenshot: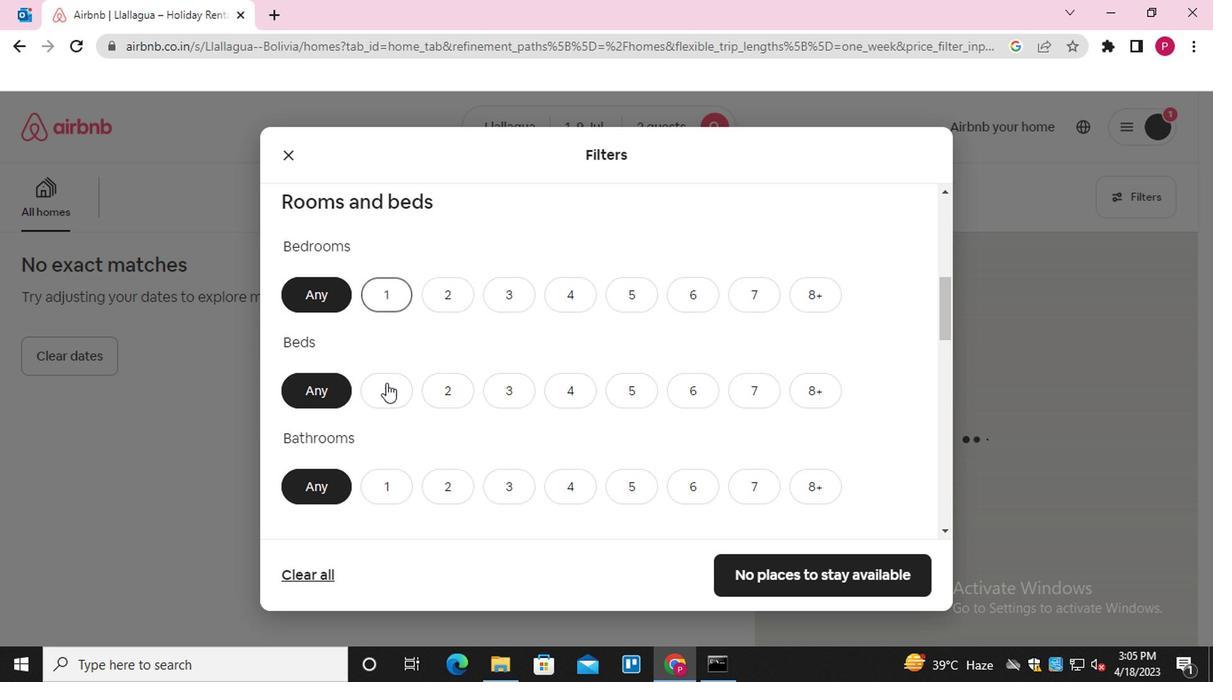 
Action: Mouse moved to (383, 484)
Screenshot: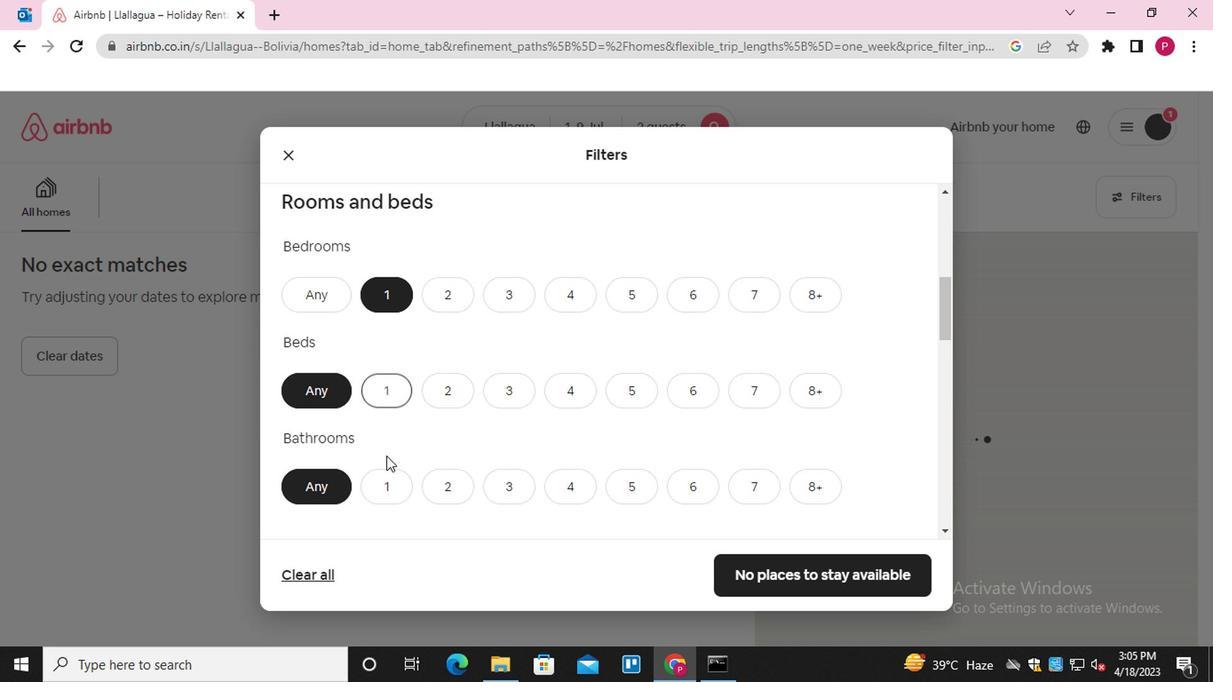 
Action: Mouse pressed left at (383, 484)
Screenshot: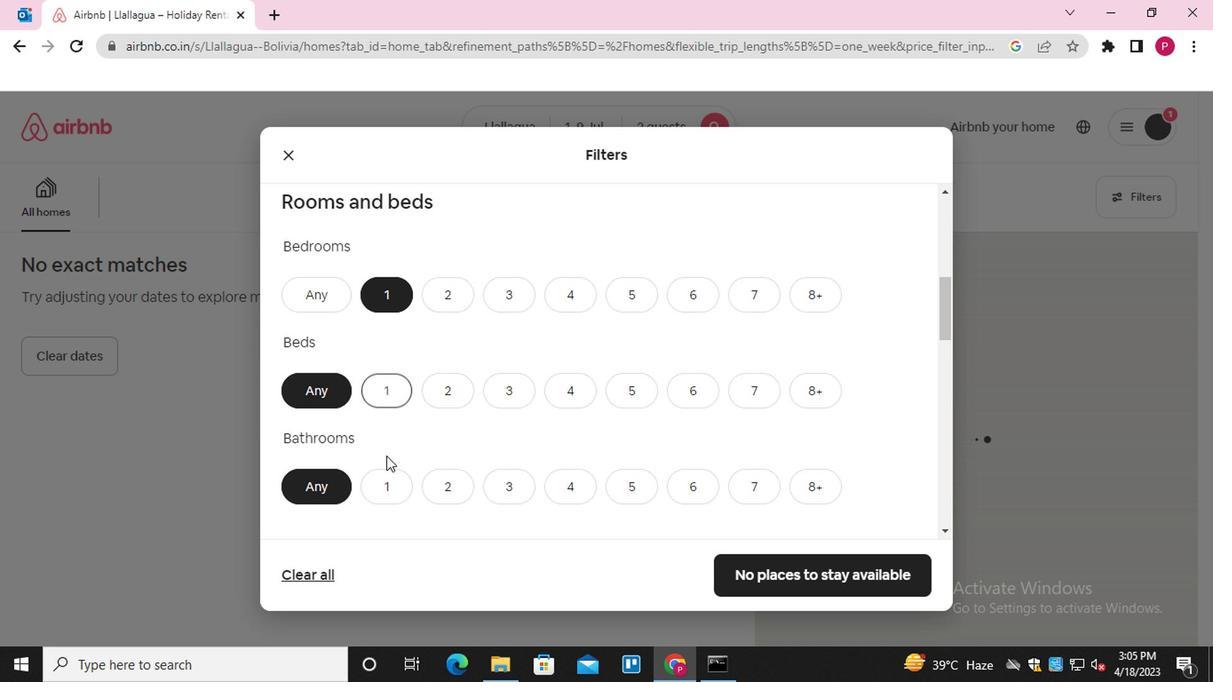 
Action: Mouse moved to (389, 391)
Screenshot: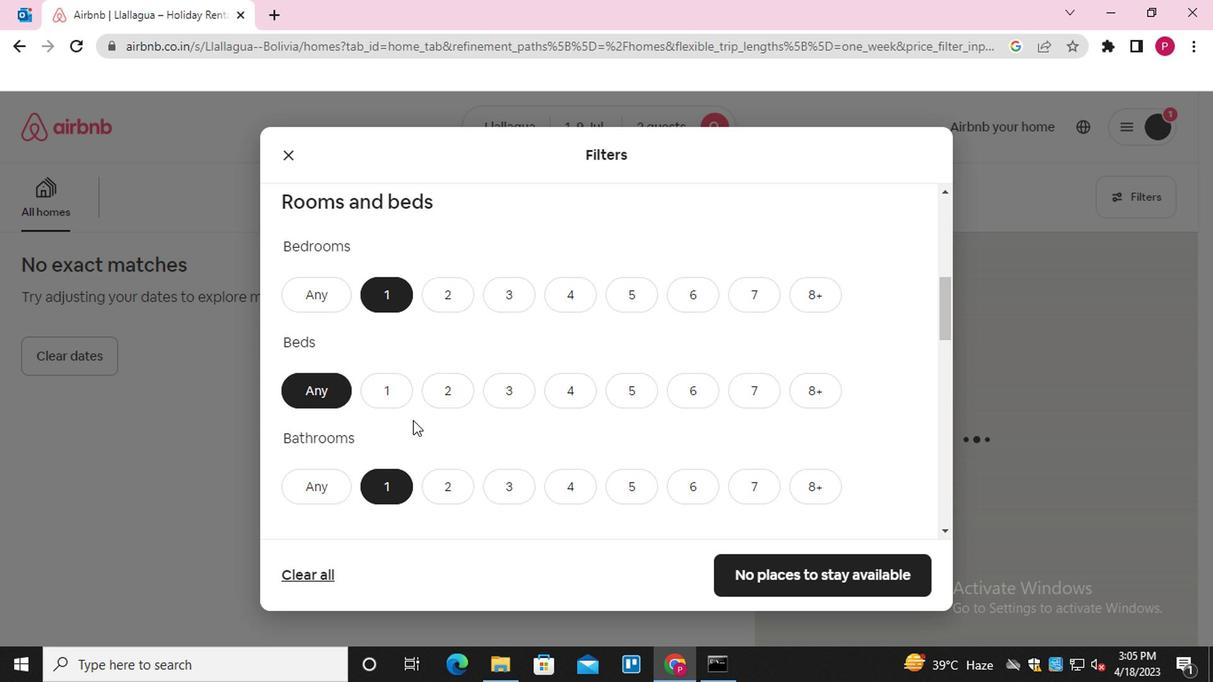
Action: Mouse pressed left at (389, 391)
Screenshot: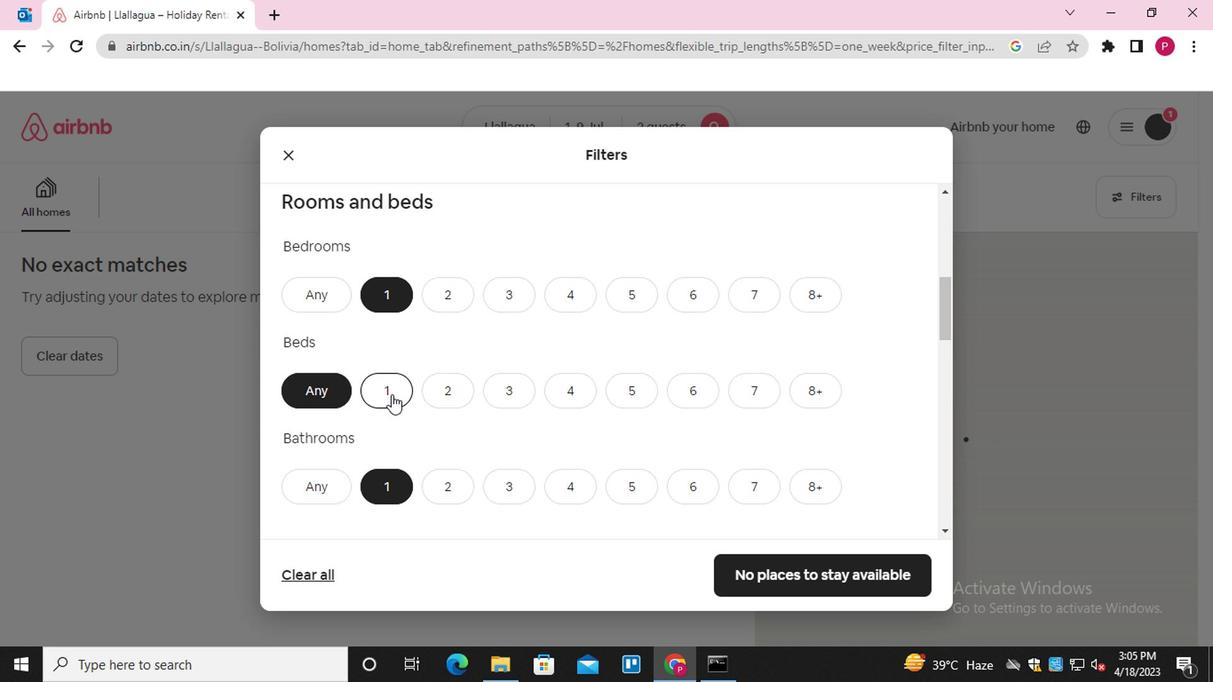 
Action: Mouse moved to (450, 390)
Screenshot: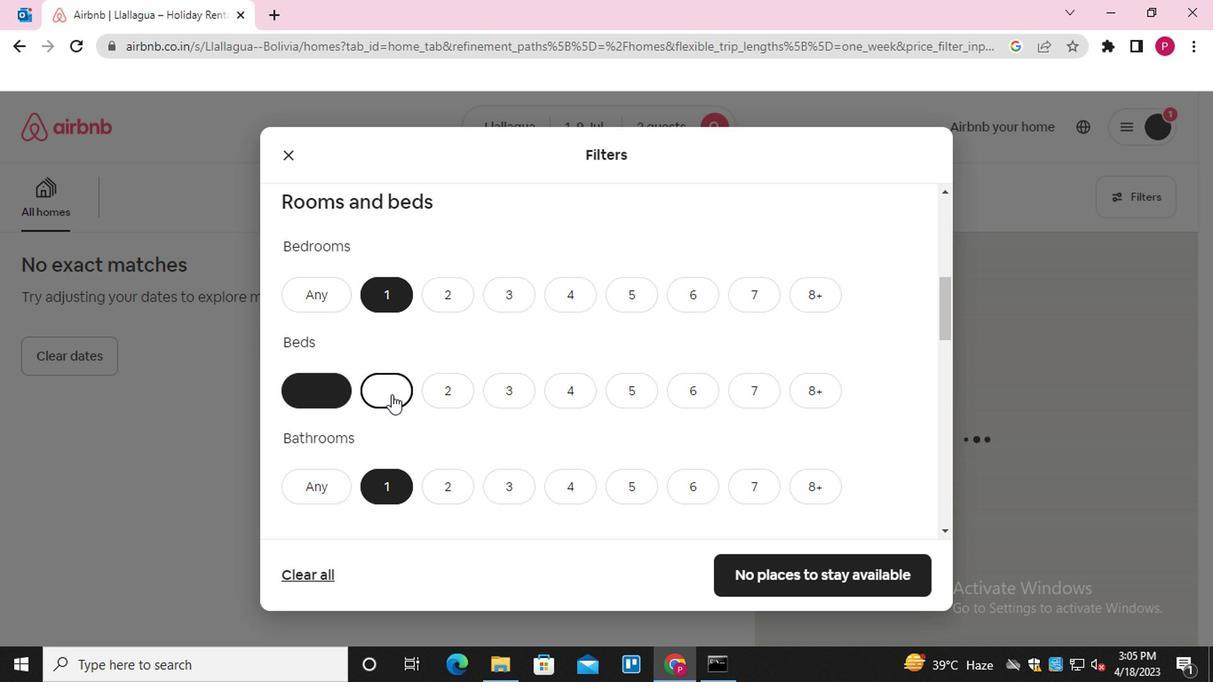 
Action: Mouse scrolled (450, 389) with delta (0, -1)
Screenshot: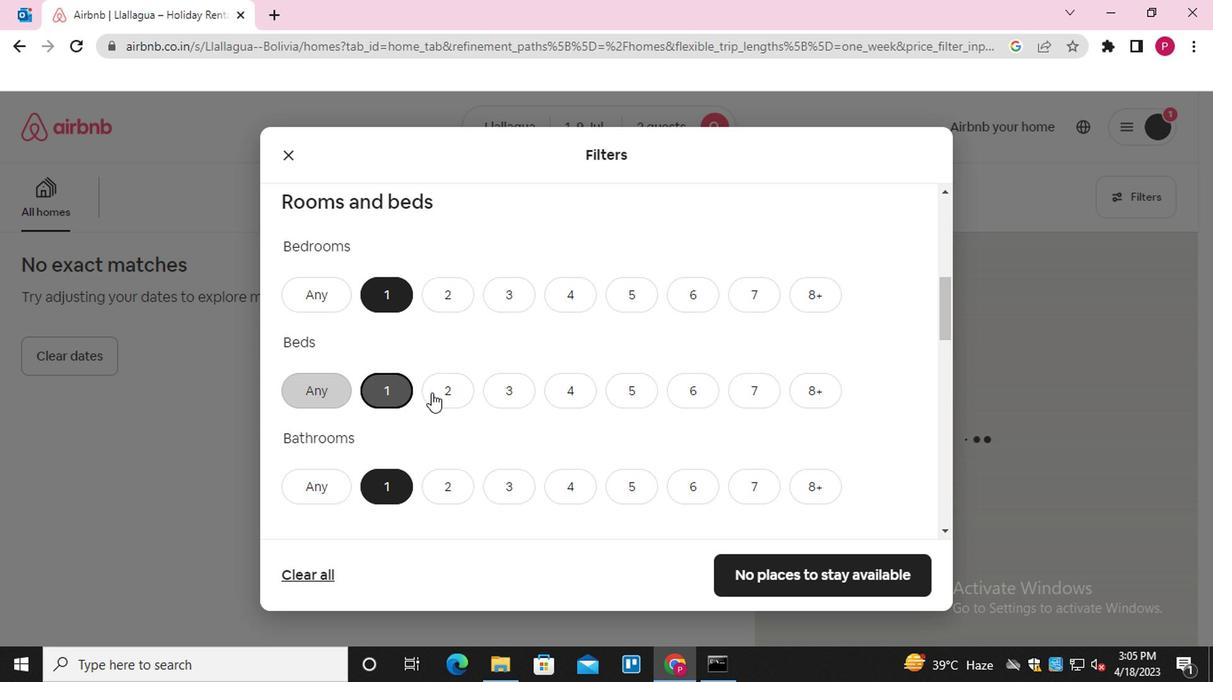 
Action: Mouse scrolled (450, 389) with delta (0, -1)
Screenshot: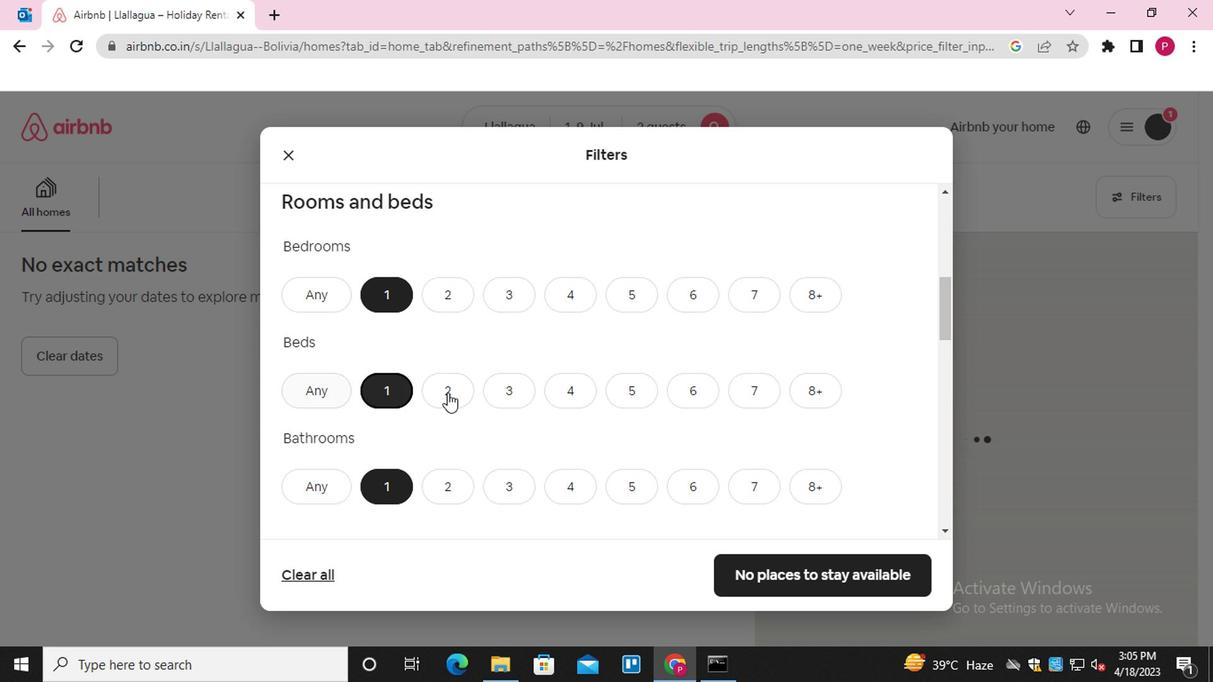 
Action: Mouse scrolled (450, 389) with delta (0, -1)
Screenshot: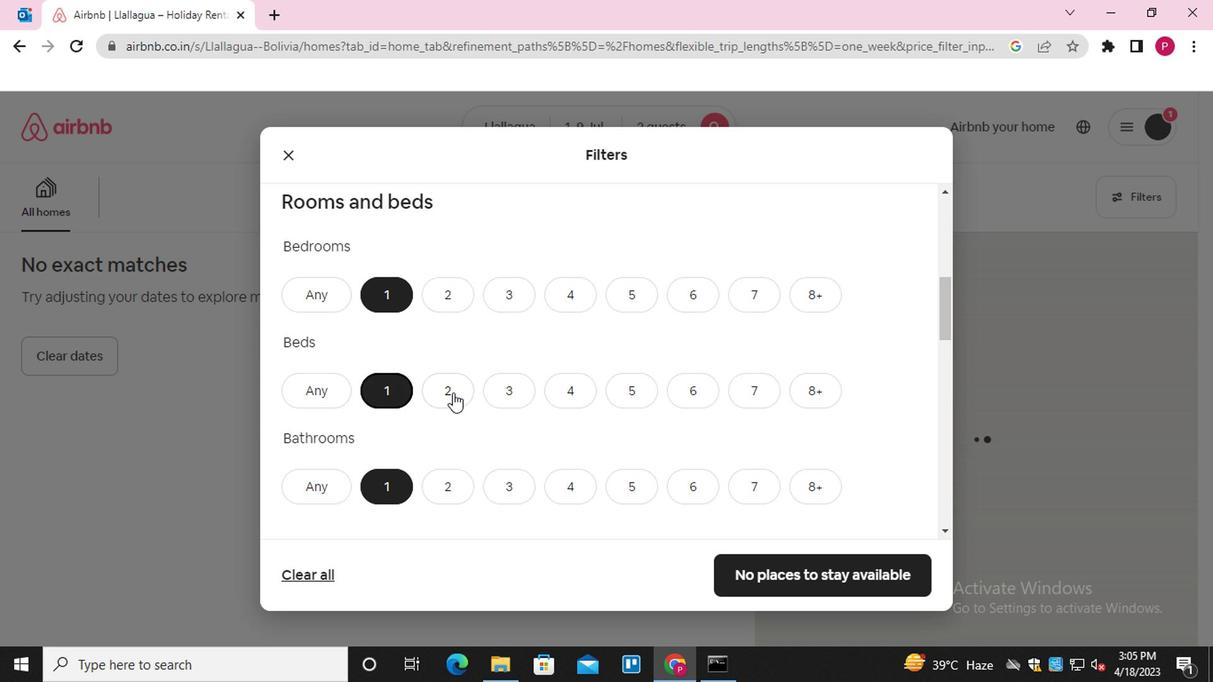 
Action: Mouse scrolled (450, 389) with delta (0, -1)
Screenshot: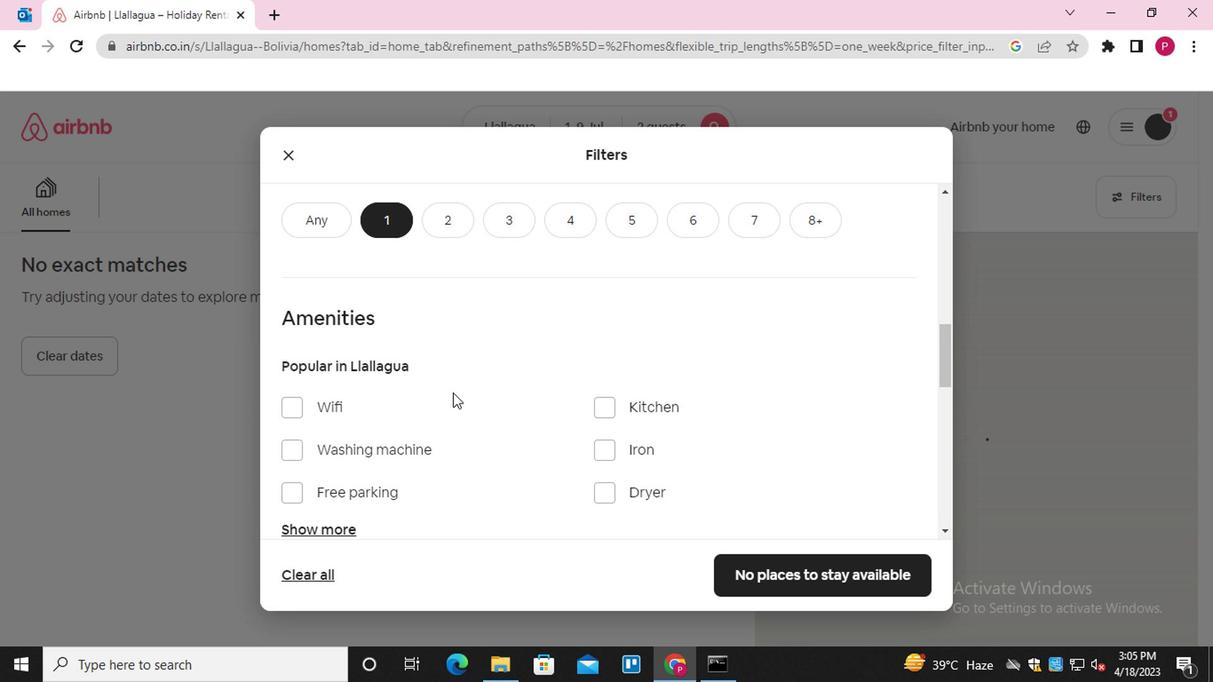 
Action: Mouse scrolled (450, 389) with delta (0, -1)
Screenshot: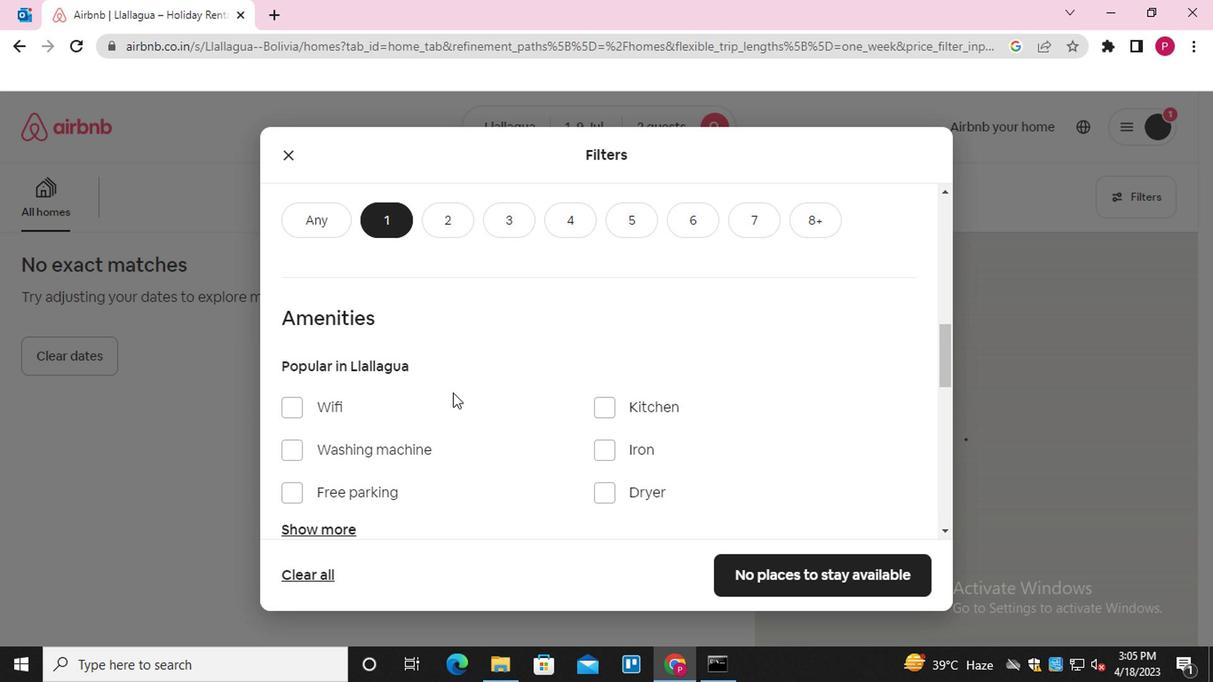 
Action: Mouse scrolled (450, 389) with delta (0, -1)
Screenshot: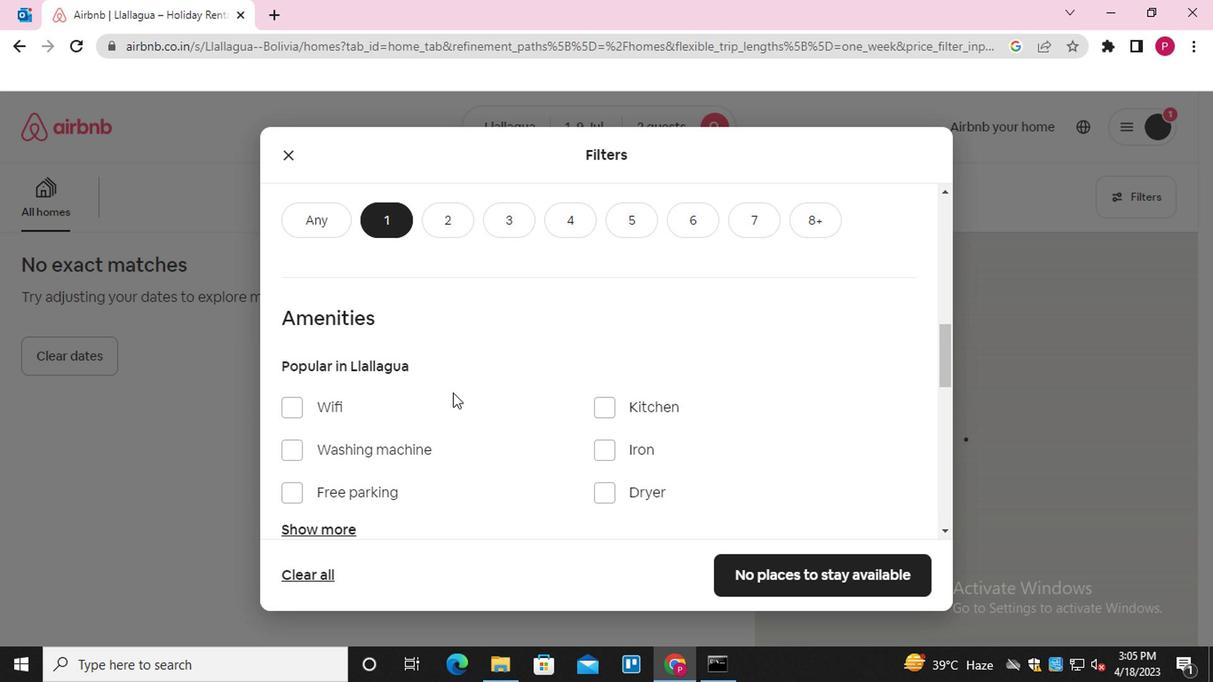 
Action: Mouse scrolled (450, 391) with delta (0, 0)
Screenshot: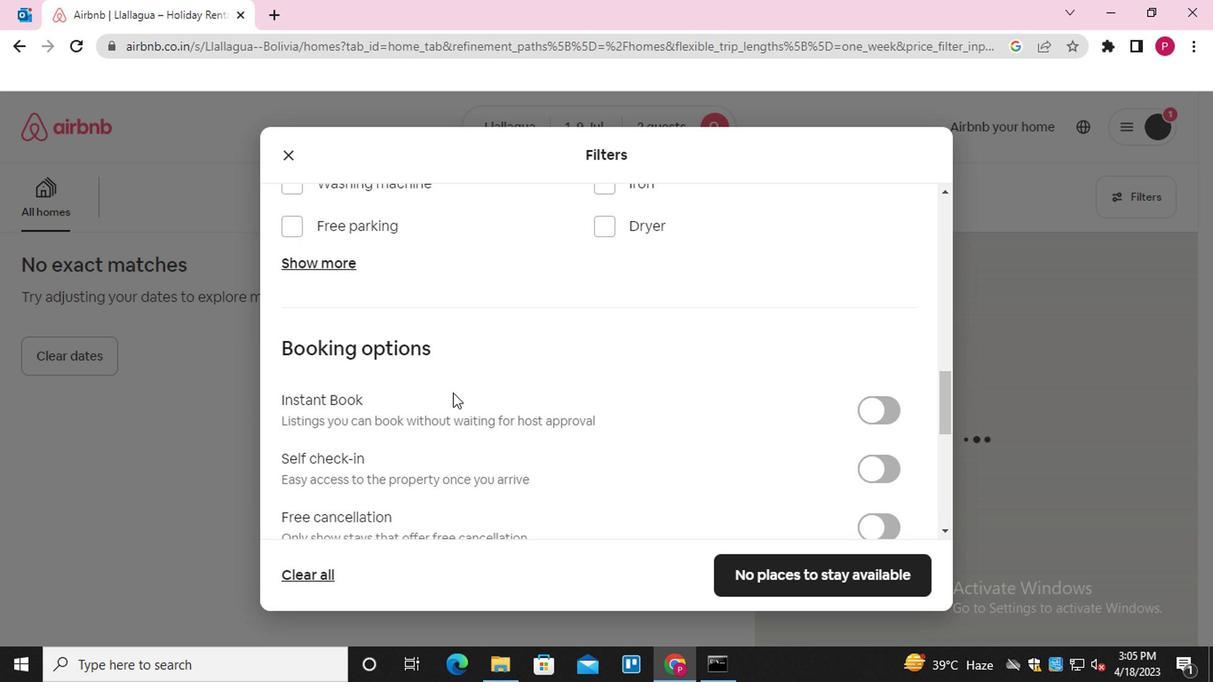 
Action: Mouse scrolled (450, 391) with delta (0, 0)
Screenshot: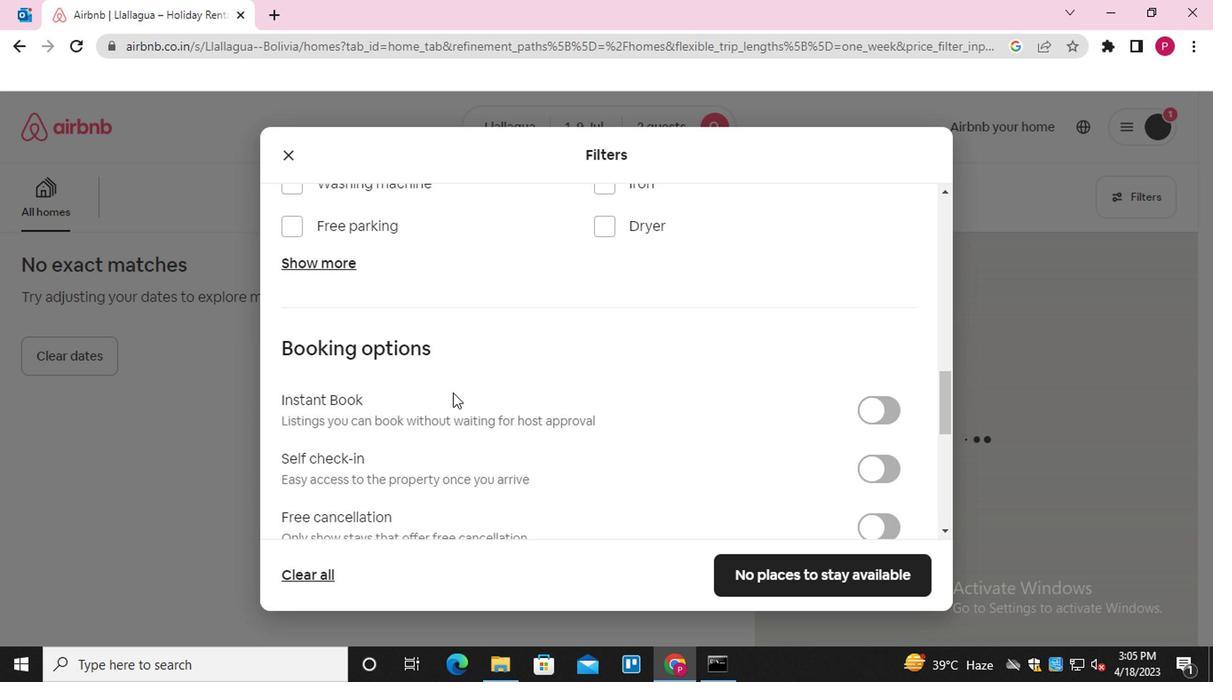 
Action: Mouse scrolled (450, 389) with delta (0, -1)
Screenshot: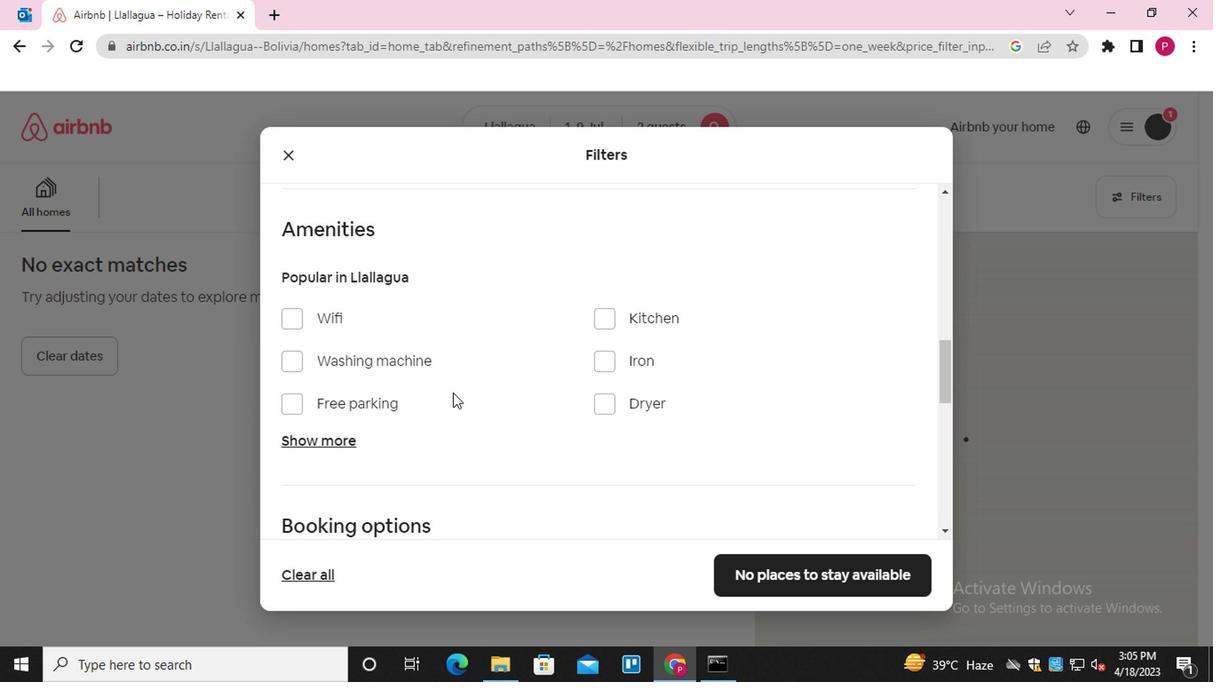
Action: Mouse scrolled (450, 389) with delta (0, -1)
Screenshot: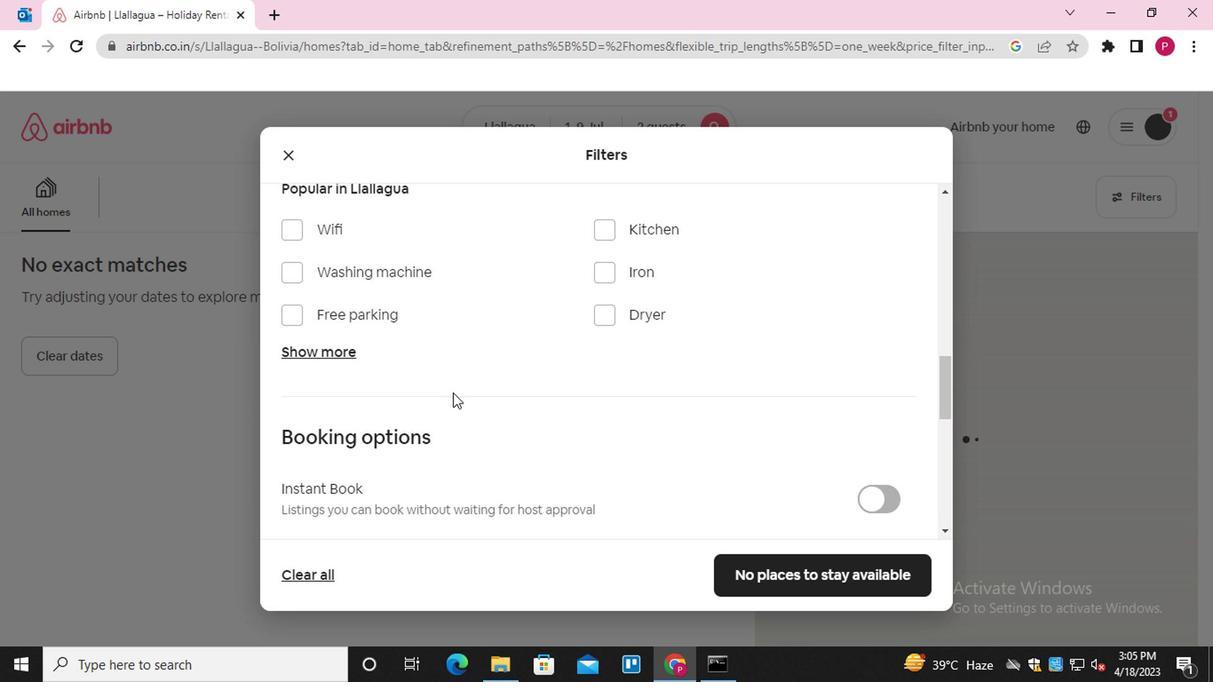 
Action: Mouse scrolled (450, 389) with delta (0, -1)
Screenshot: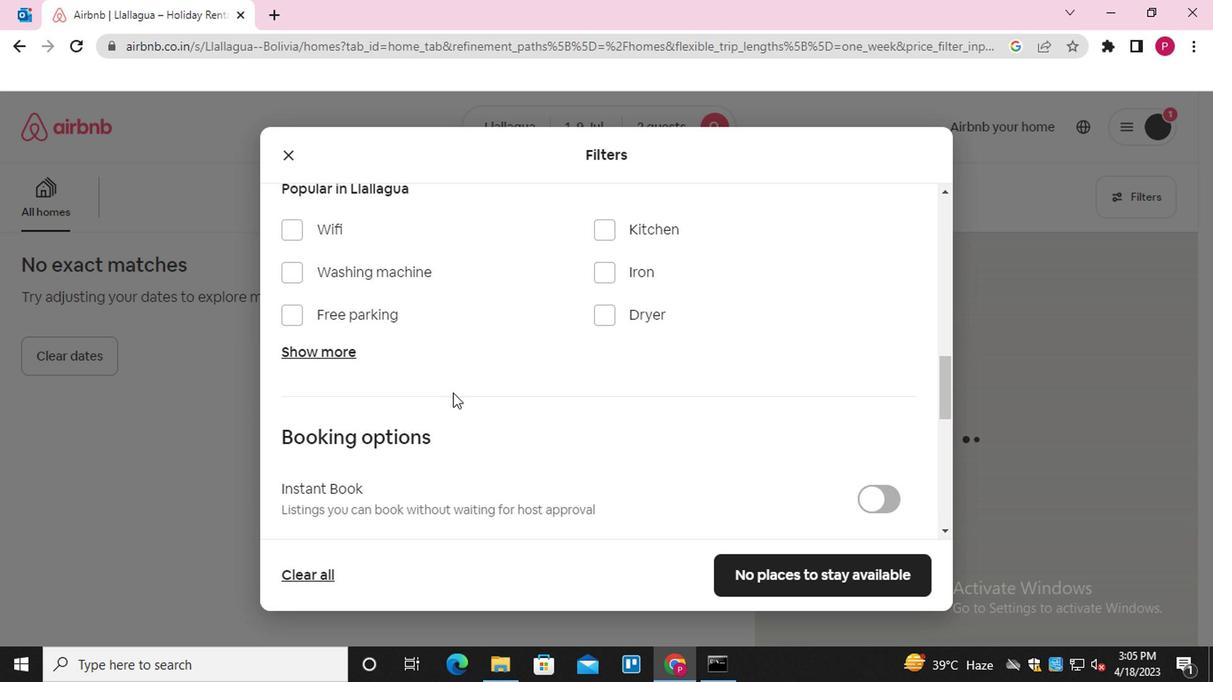 
Action: Mouse moved to (871, 375)
Screenshot: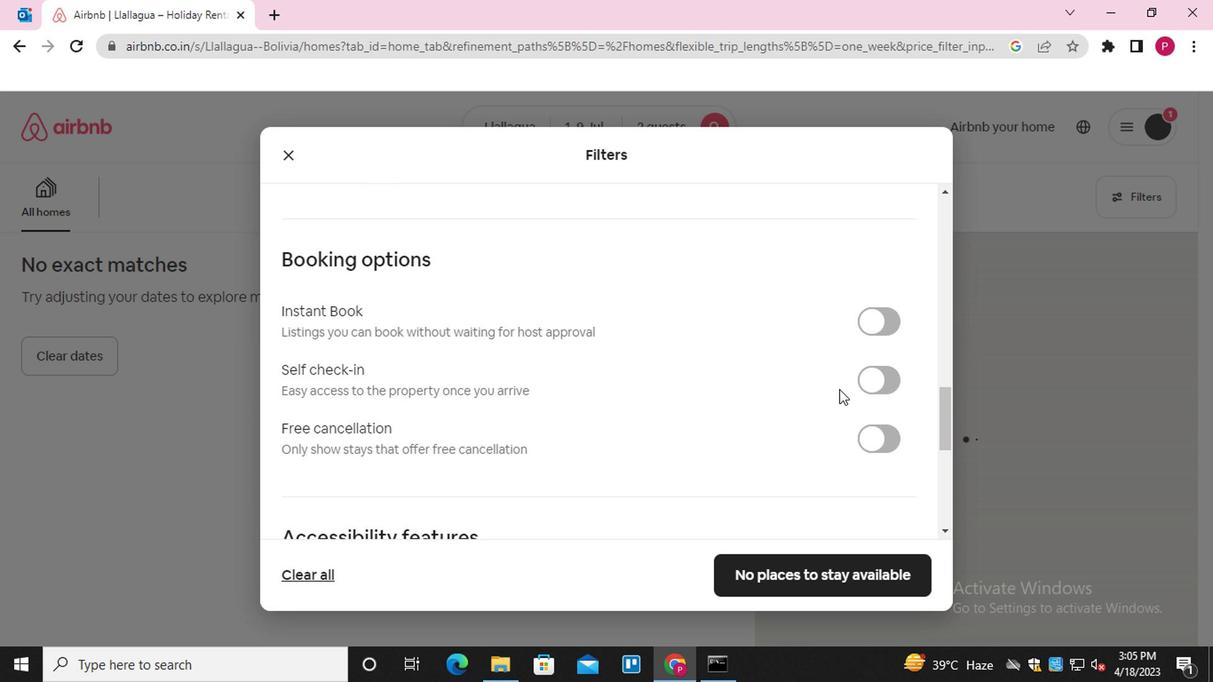 
Action: Mouse pressed left at (871, 375)
Screenshot: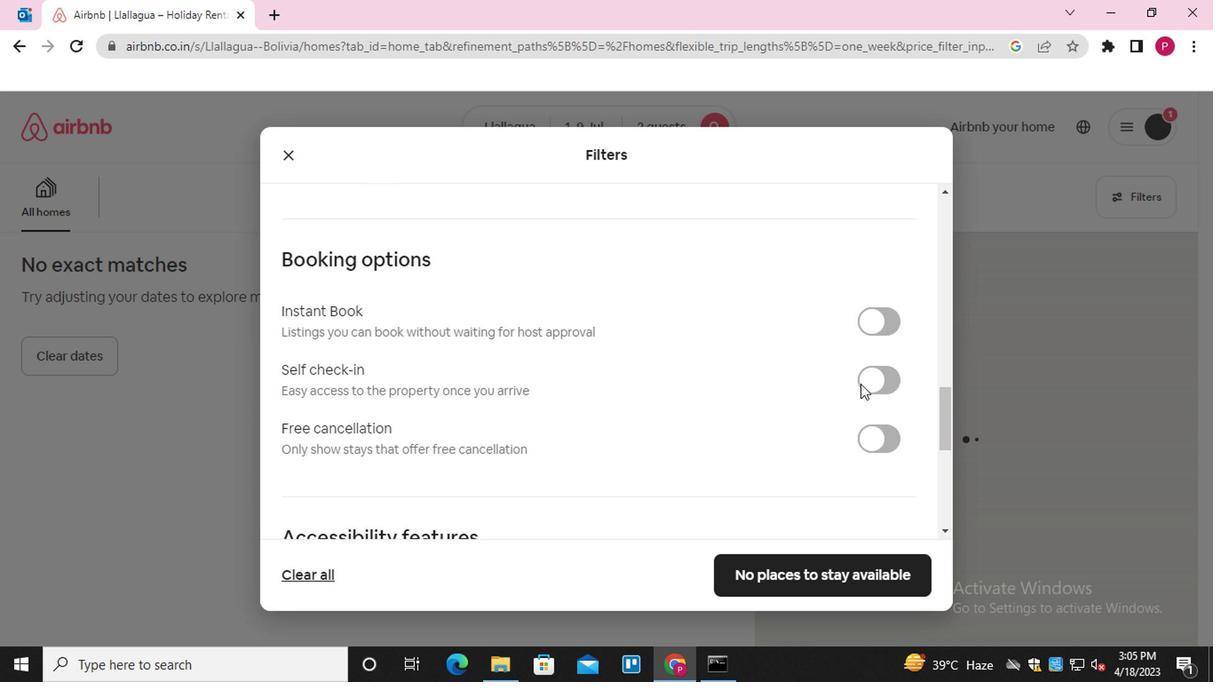 
Action: Mouse moved to (587, 431)
Screenshot: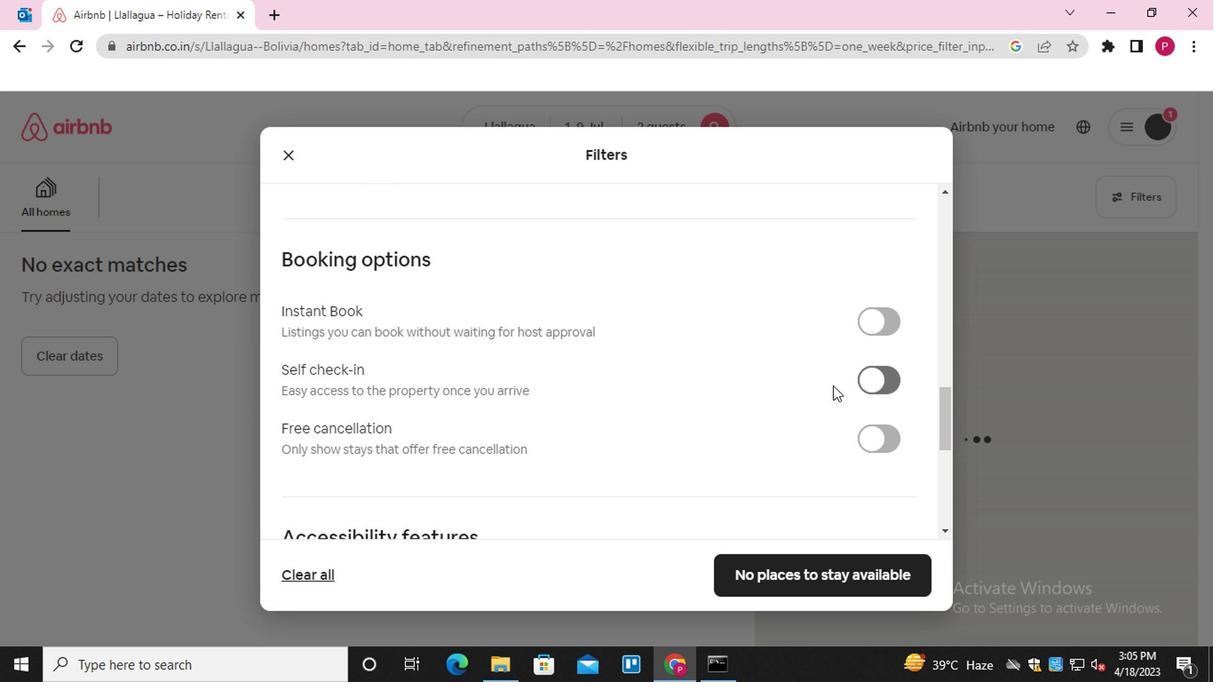
Action: Mouse scrolled (587, 431) with delta (0, 0)
Screenshot: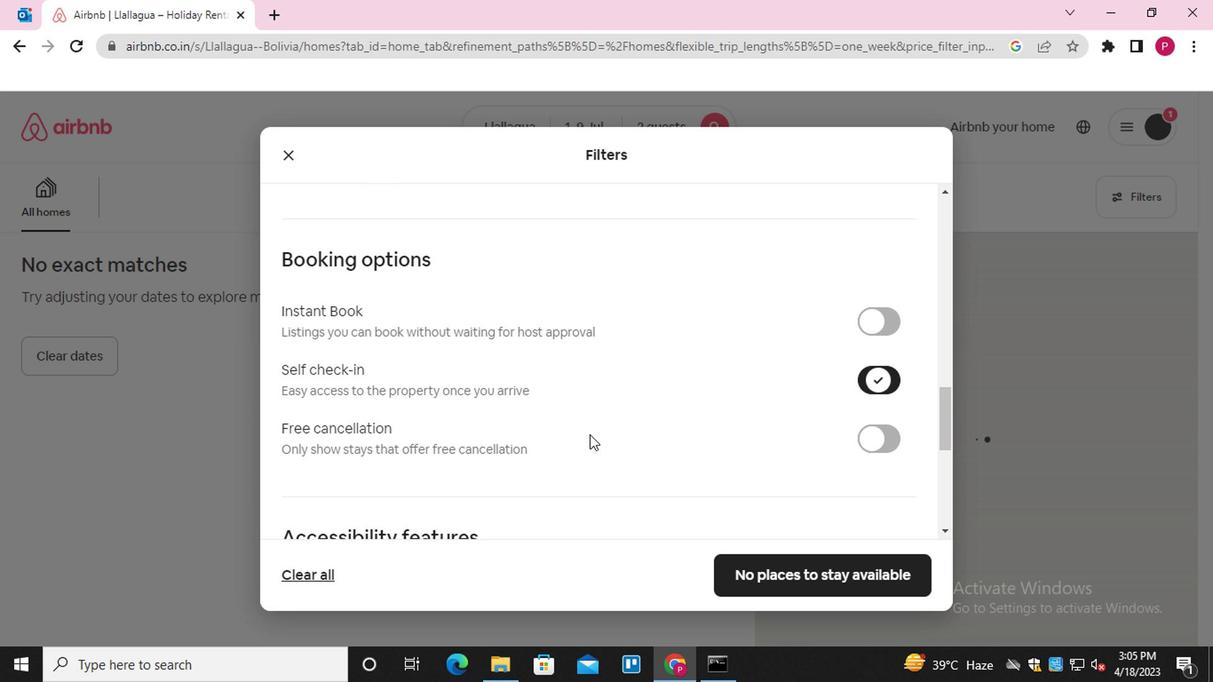 
Action: Mouse scrolled (587, 431) with delta (0, 0)
Screenshot: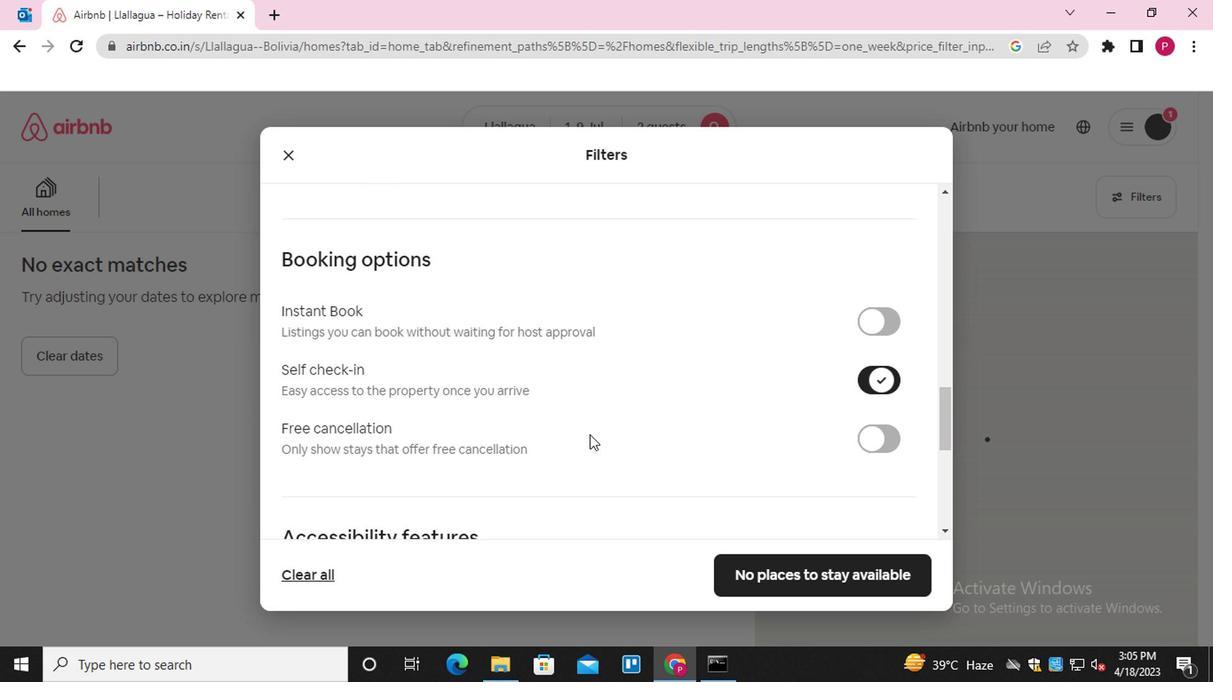 
Action: Mouse scrolled (587, 431) with delta (0, 0)
Screenshot: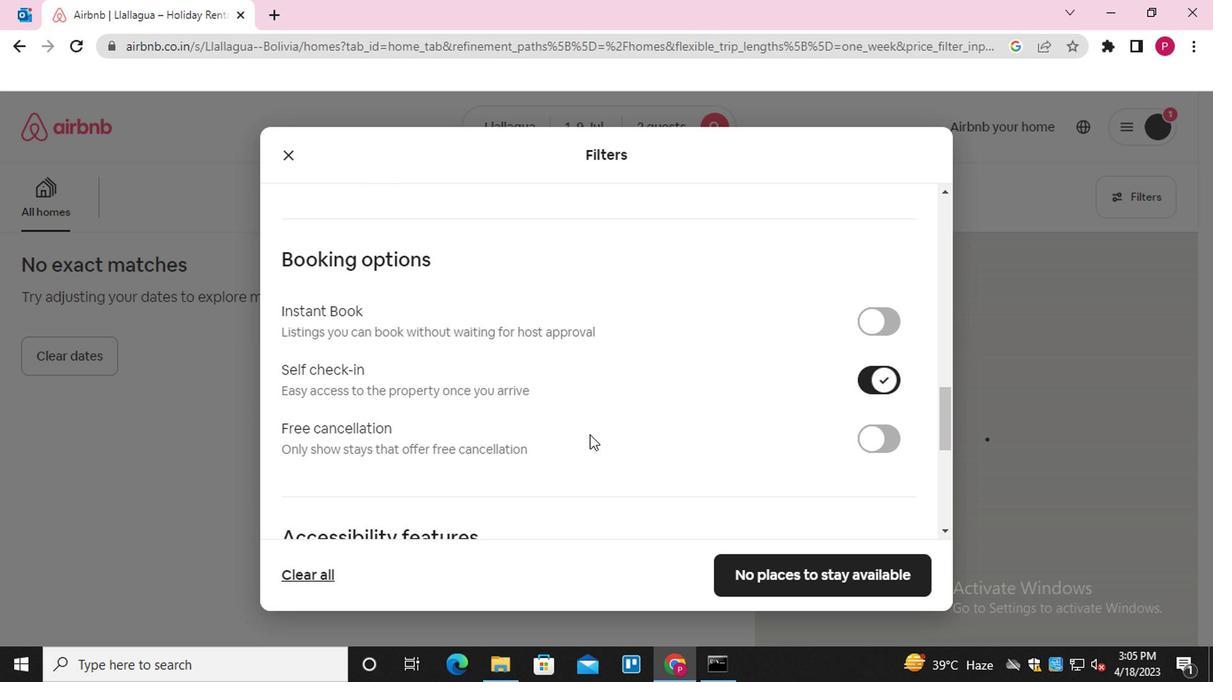 
Action: Mouse scrolled (587, 431) with delta (0, 0)
Screenshot: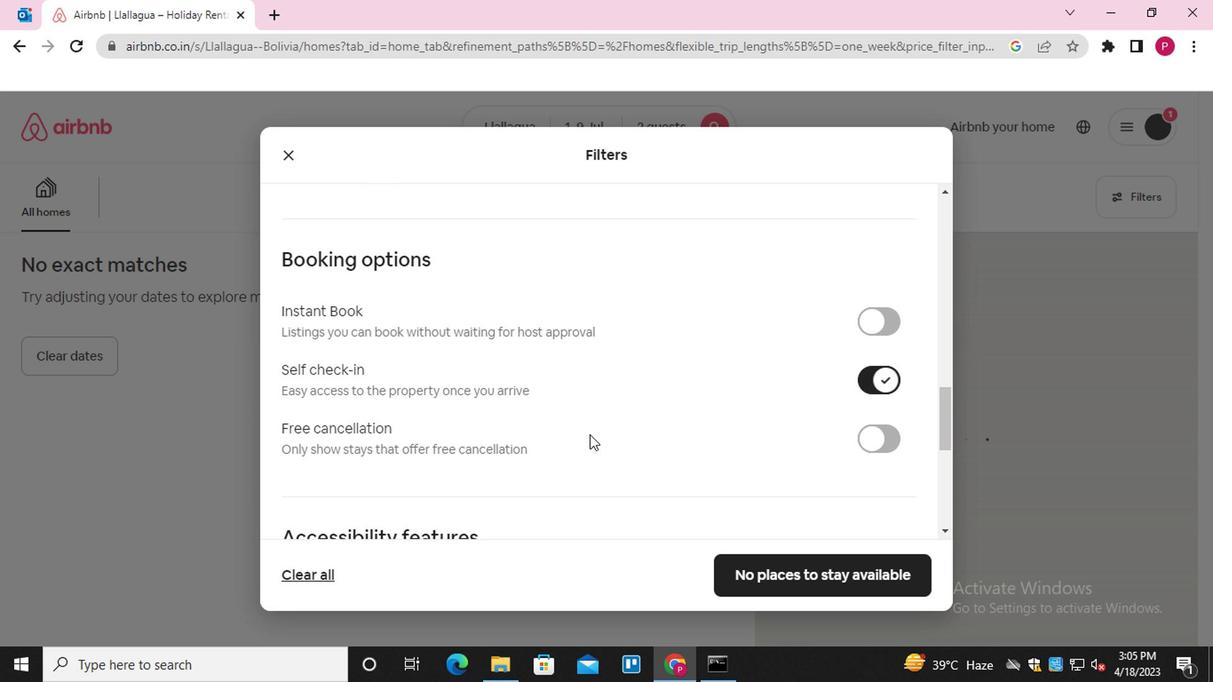 
Action: Mouse scrolled (587, 431) with delta (0, 0)
Screenshot: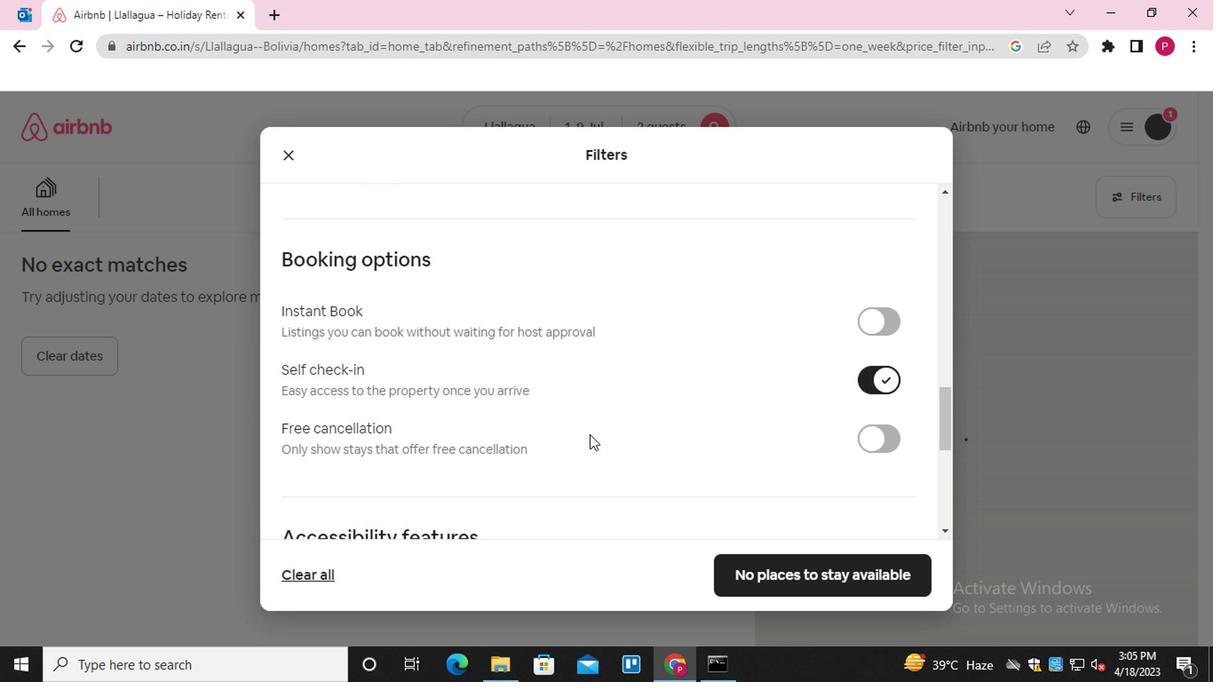 
Action: Mouse moved to (467, 403)
Screenshot: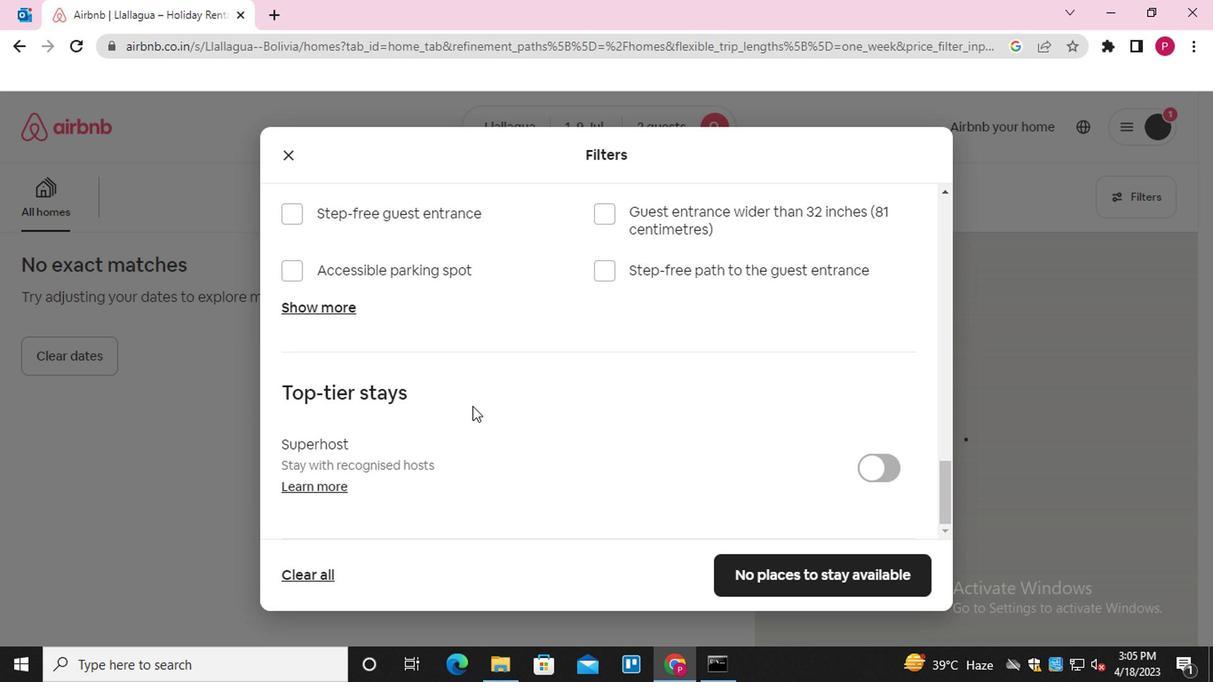 
Action: Mouse scrolled (467, 402) with delta (0, 0)
Screenshot: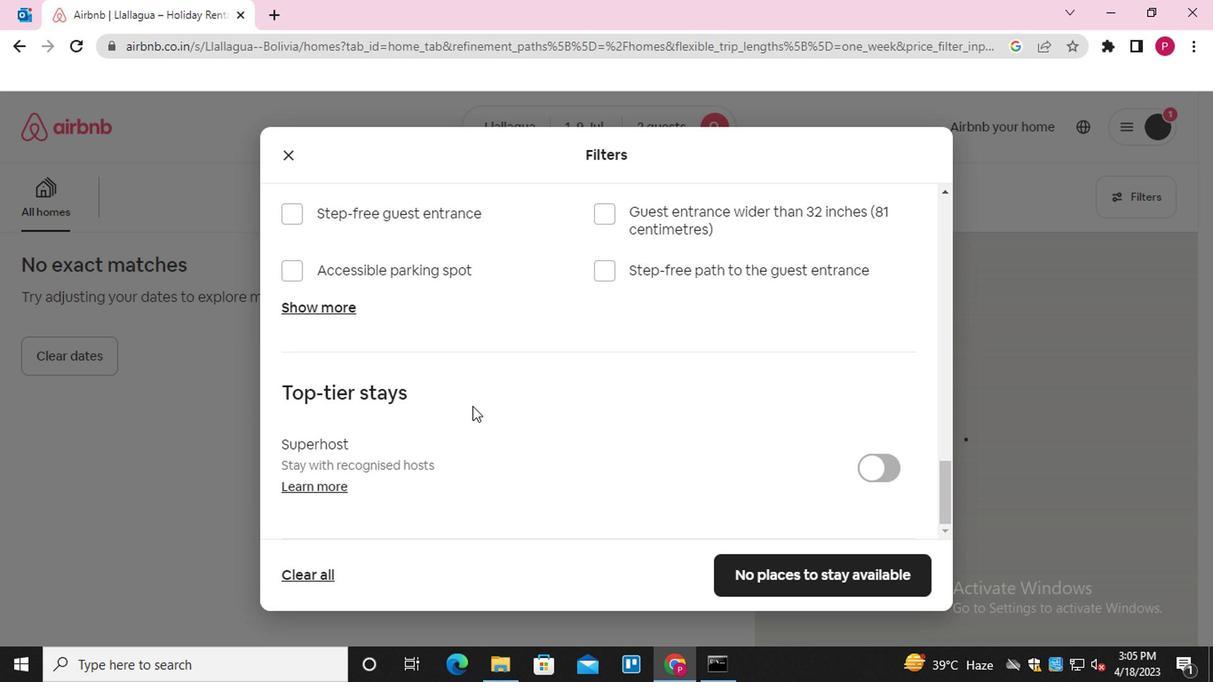 
Action: Mouse scrolled (467, 402) with delta (0, 0)
Screenshot: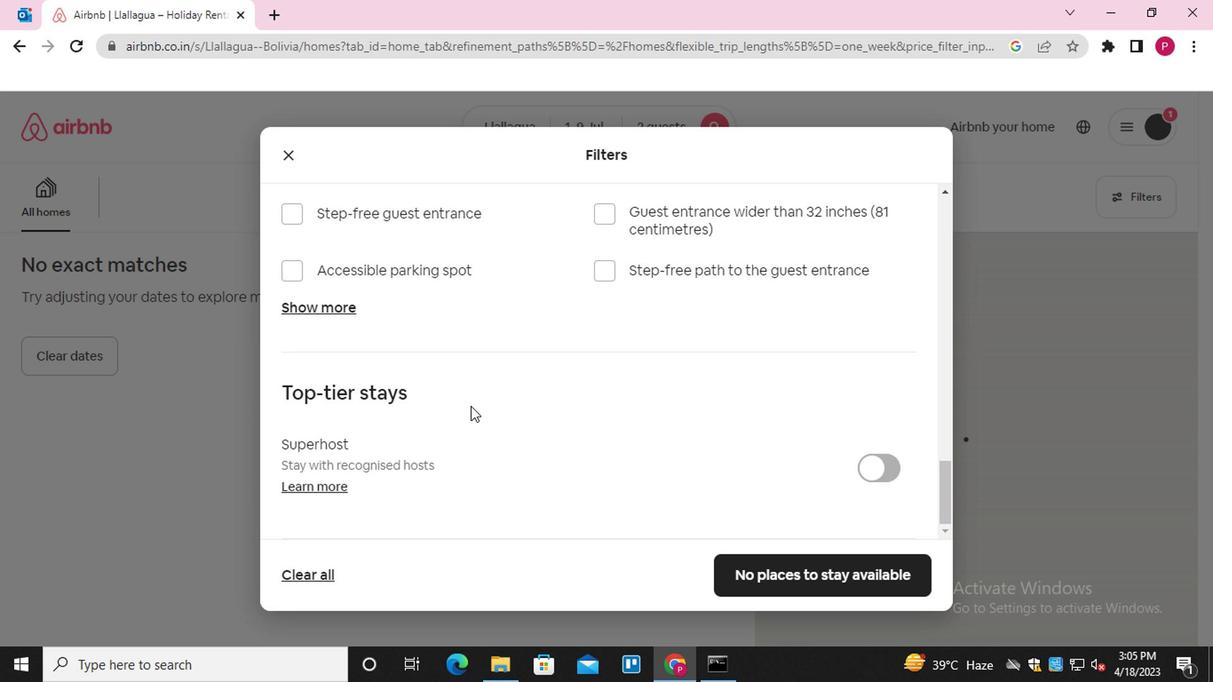 
Action: Mouse scrolled (467, 402) with delta (0, 0)
Screenshot: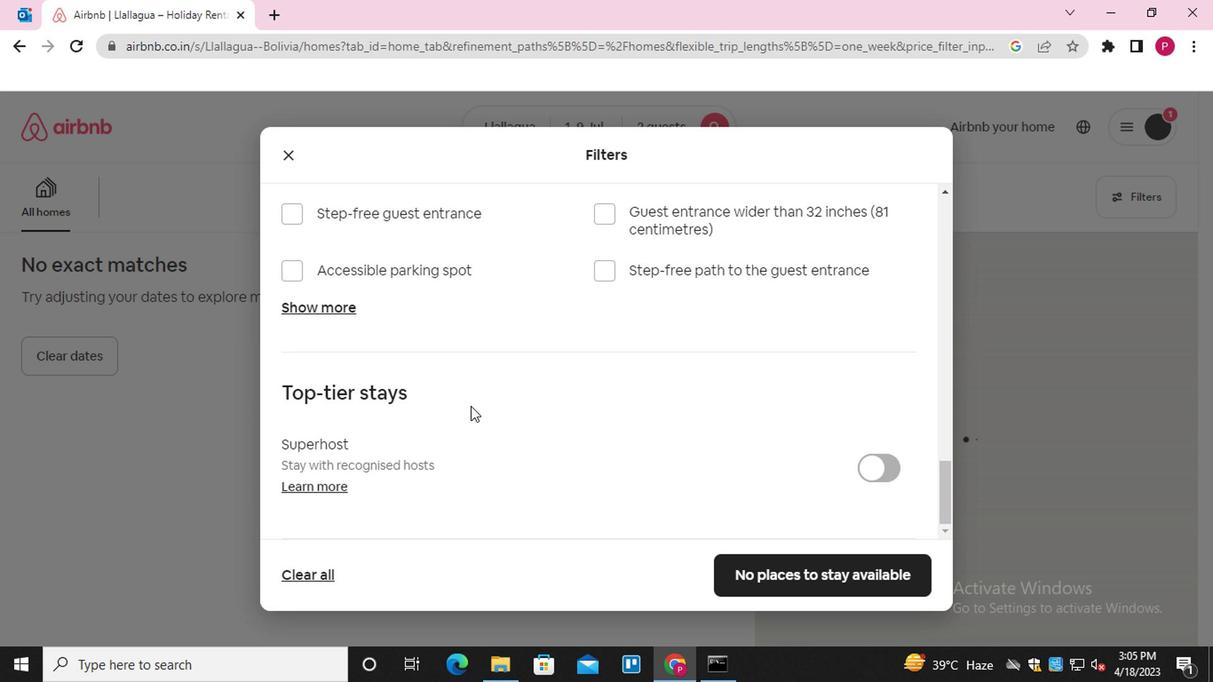 
Action: Mouse scrolled (467, 402) with delta (0, 0)
Screenshot: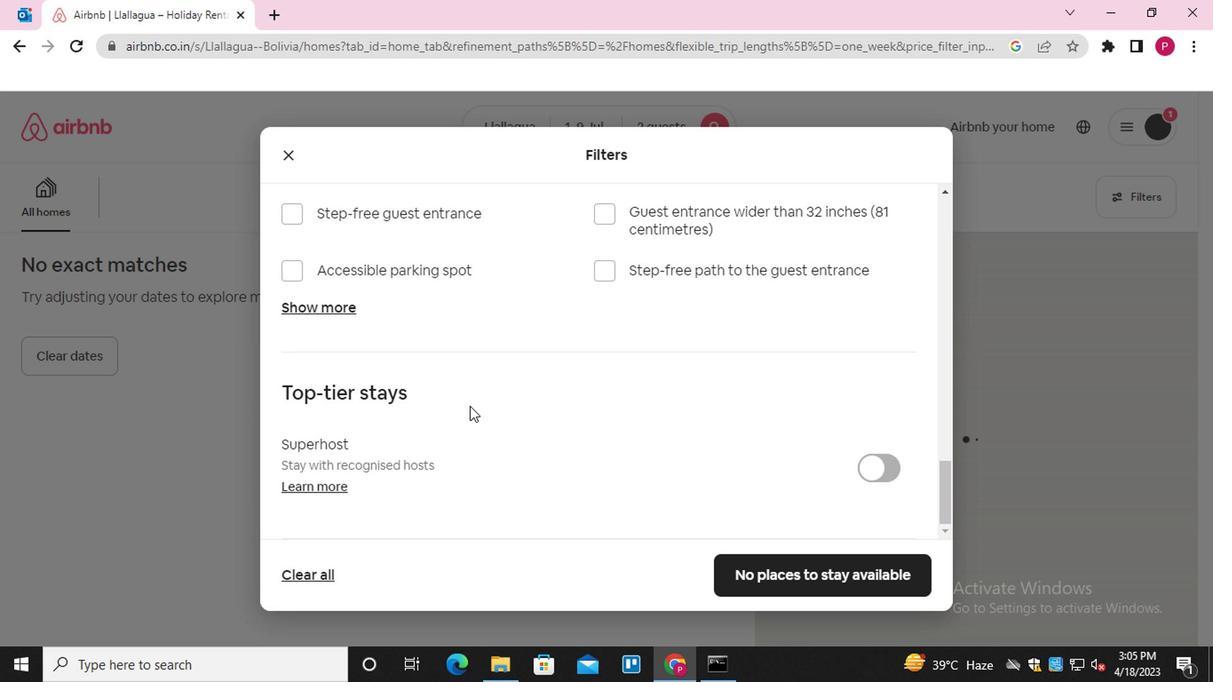 
Action: Mouse scrolled (467, 402) with delta (0, 0)
Screenshot: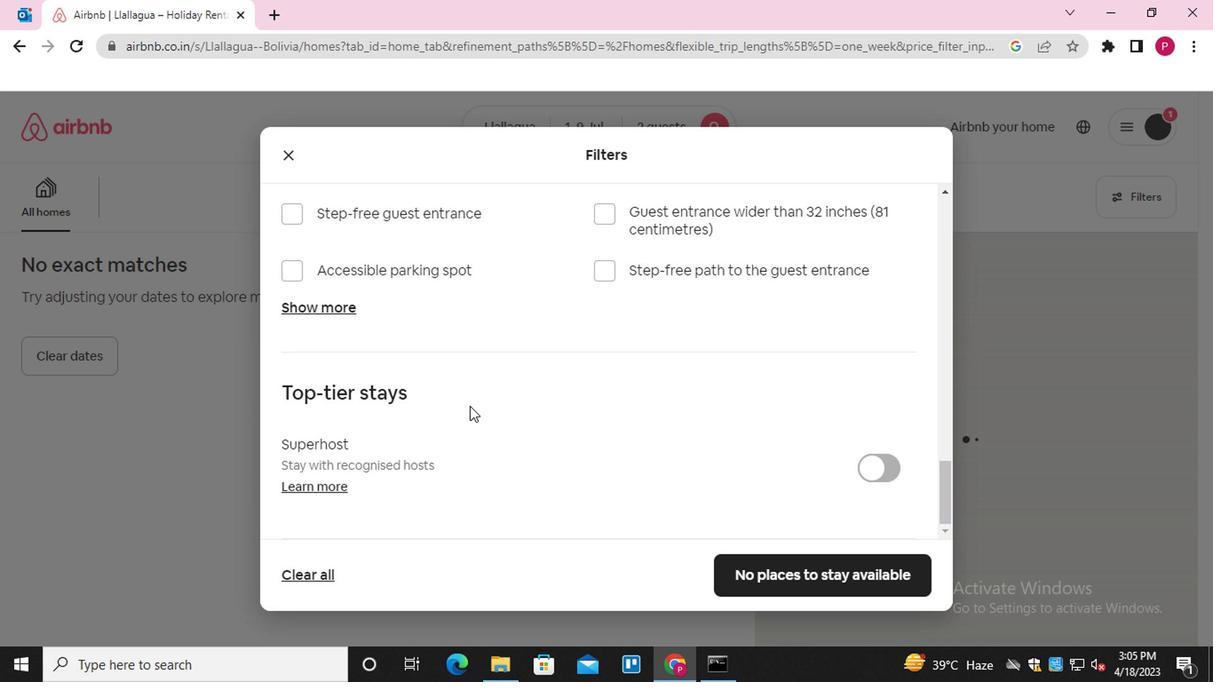 
Action: Mouse moved to (804, 578)
Screenshot: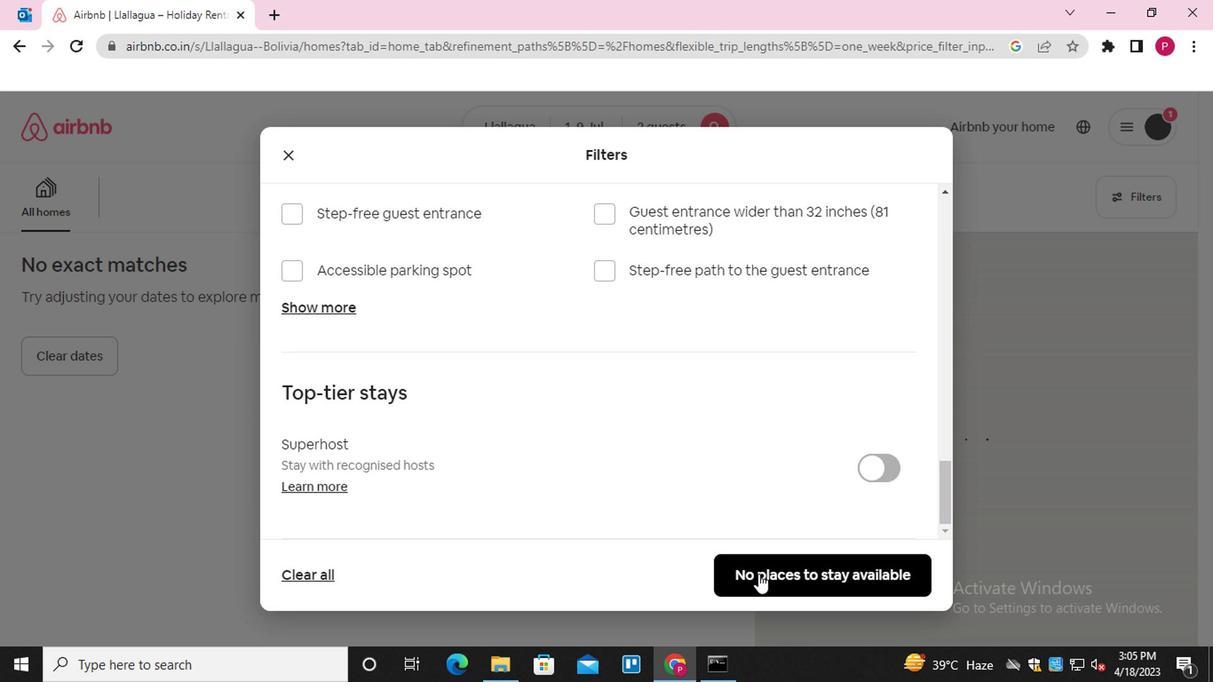 
Action: Mouse pressed left at (804, 578)
Screenshot: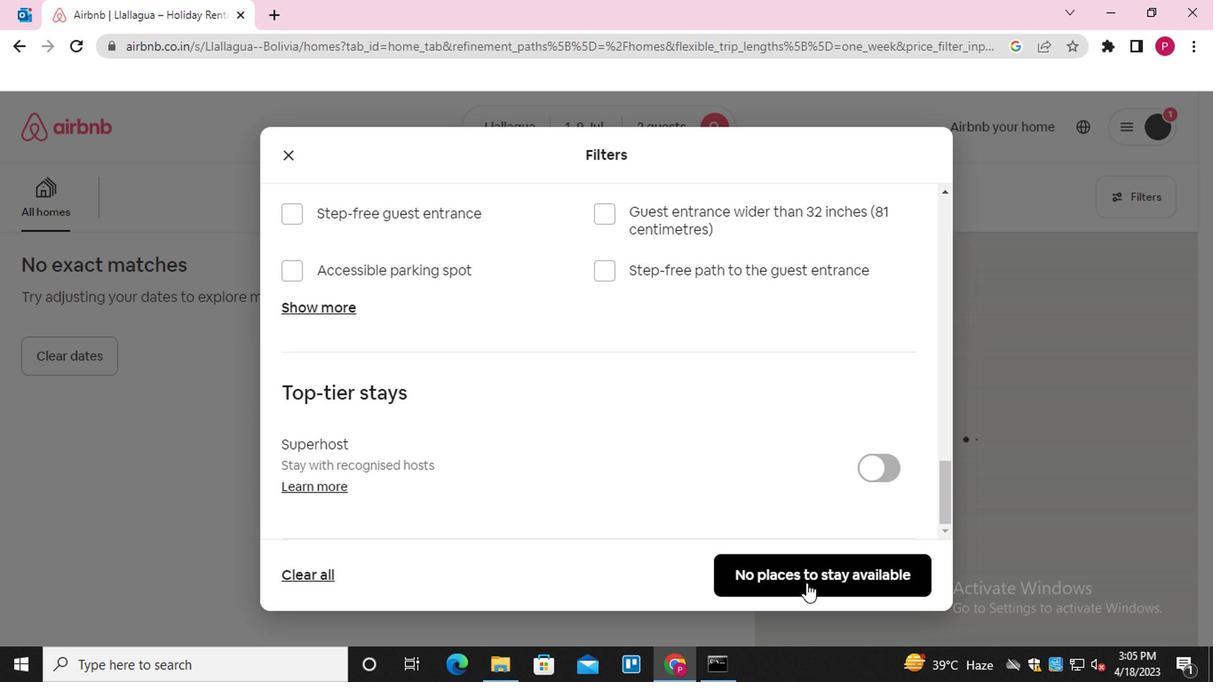 
Action: Mouse moved to (353, 384)
Screenshot: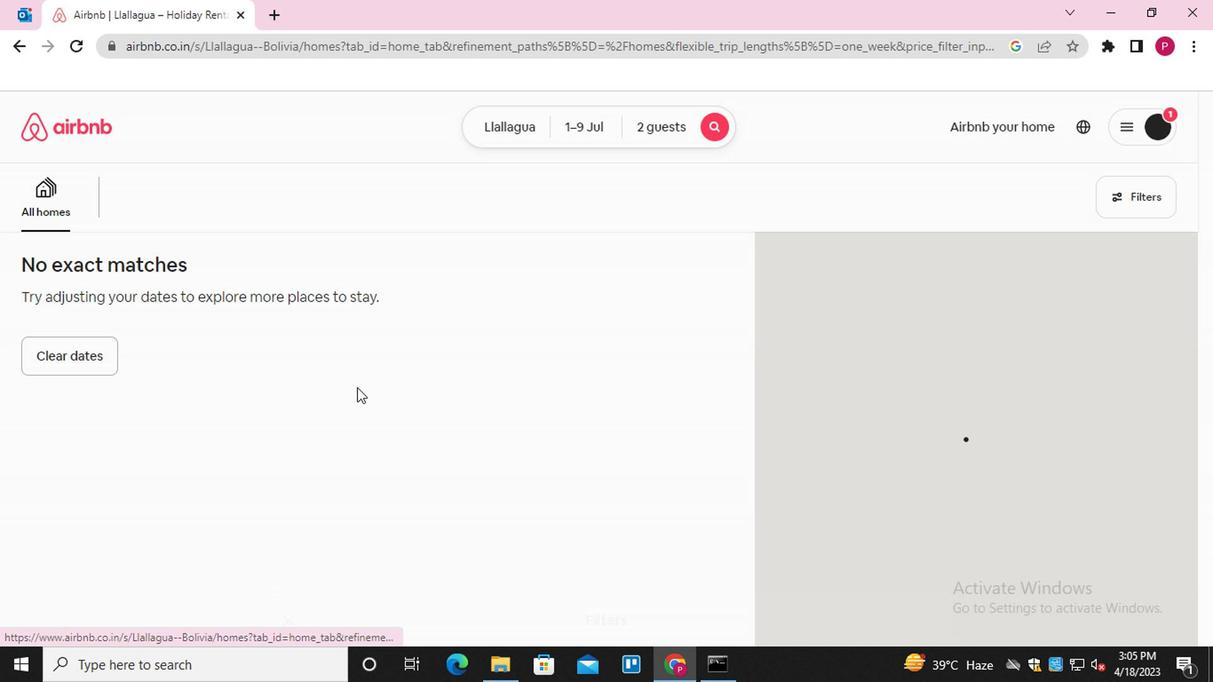 
